 Task: Find connections with filter location Kaiyuan with filter topic #interiordesignwith filter profile language Potuguese with filter current company Pick Your Job!! with filter school Bannari Amman Institute of Technology with filter industry Embedded Software Products with filter service category Illustration with filter keywords title Biostatistician
Action: Mouse moved to (472, 66)
Screenshot: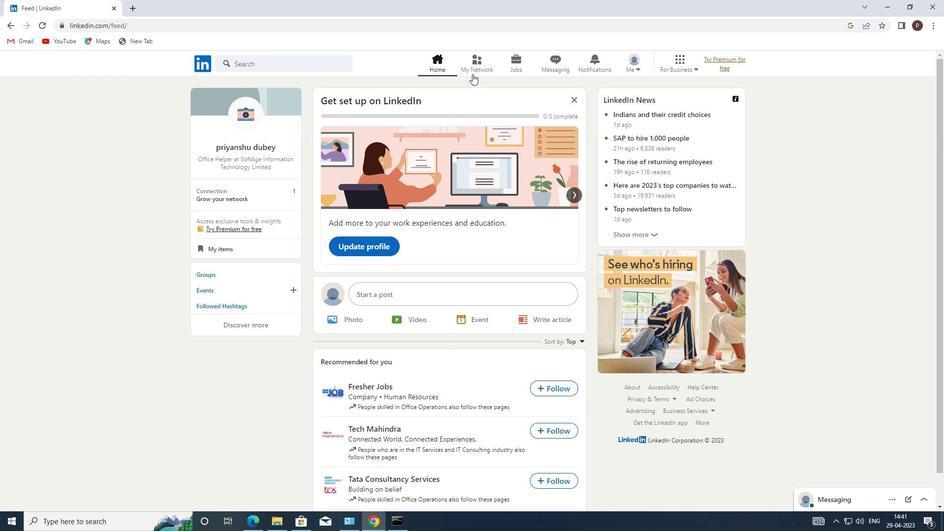 
Action: Mouse pressed left at (472, 66)
Screenshot: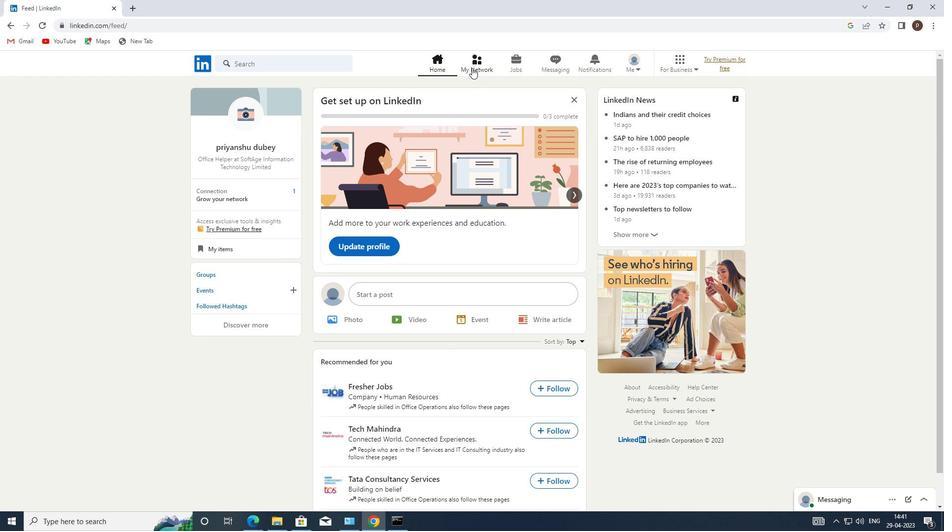 
Action: Mouse moved to (247, 113)
Screenshot: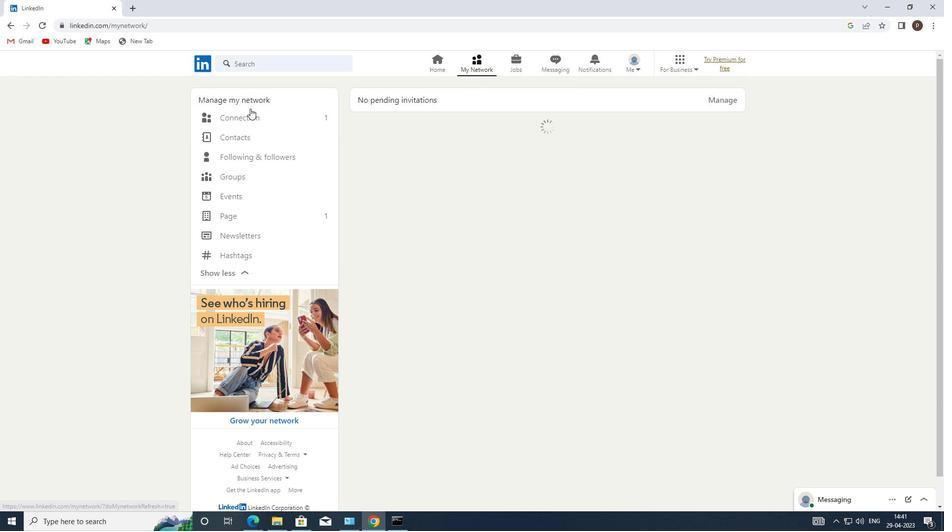 
Action: Mouse pressed left at (247, 113)
Screenshot: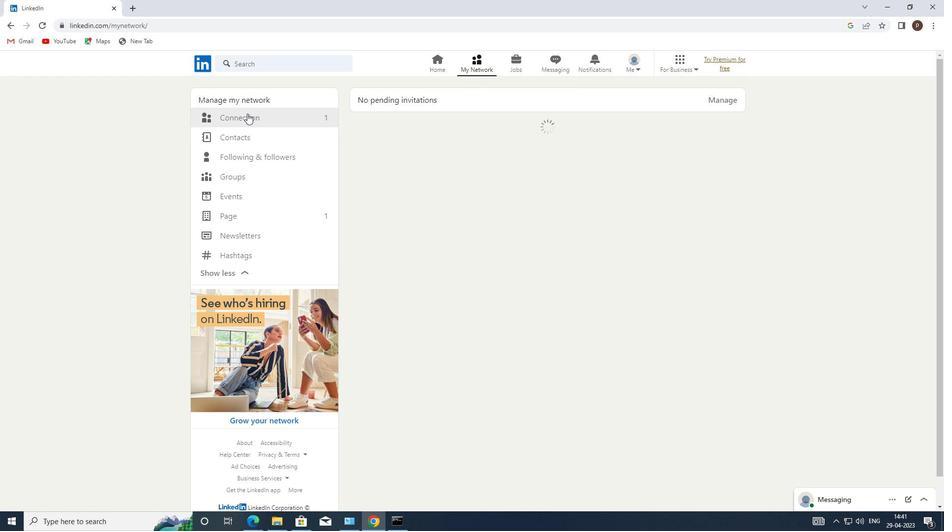 
Action: Mouse moved to (537, 118)
Screenshot: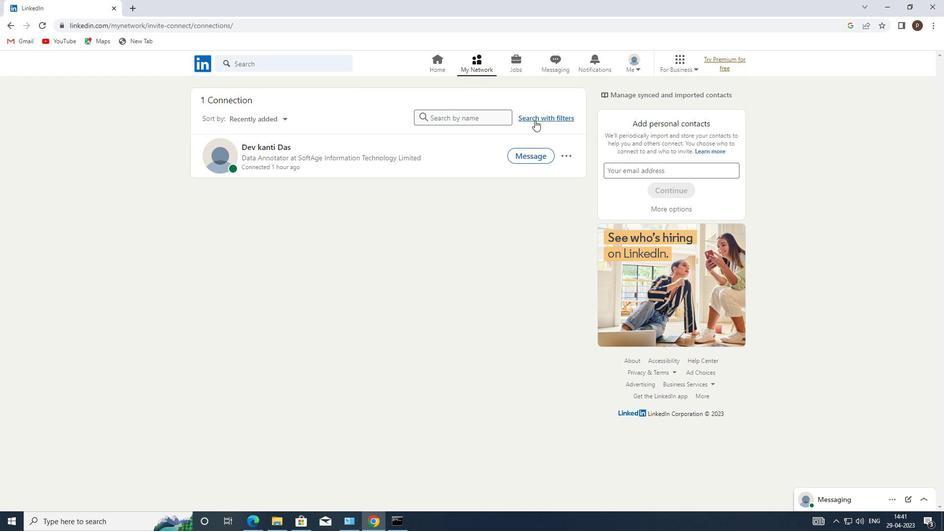 
Action: Mouse pressed left at (537, 118)
Screenshot: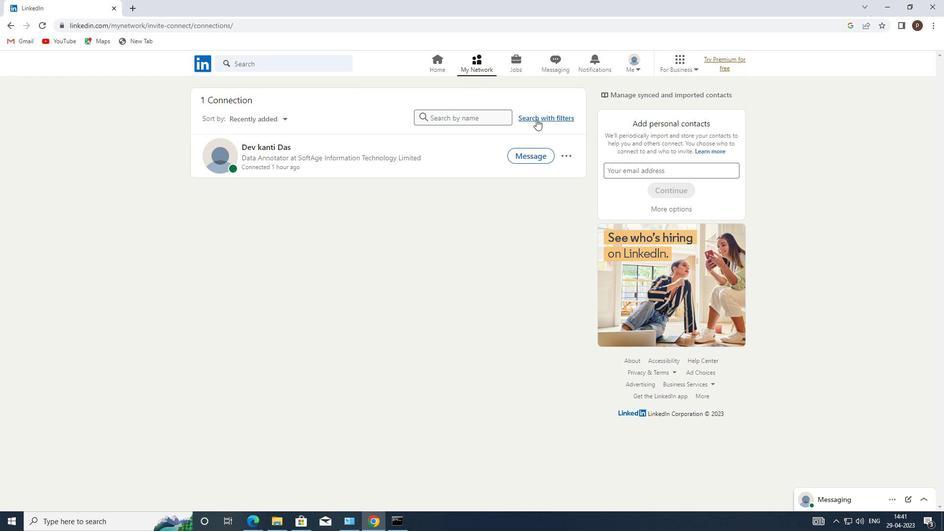 
Action: Mouse moved to (505, 92)
Screenshot: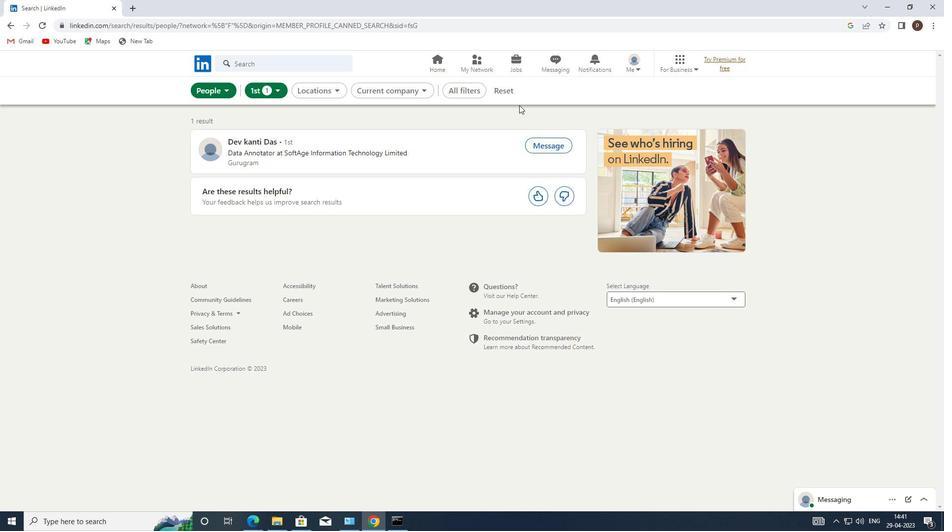 
Action: Mouse pressed left at (505, 92)
Screenshot: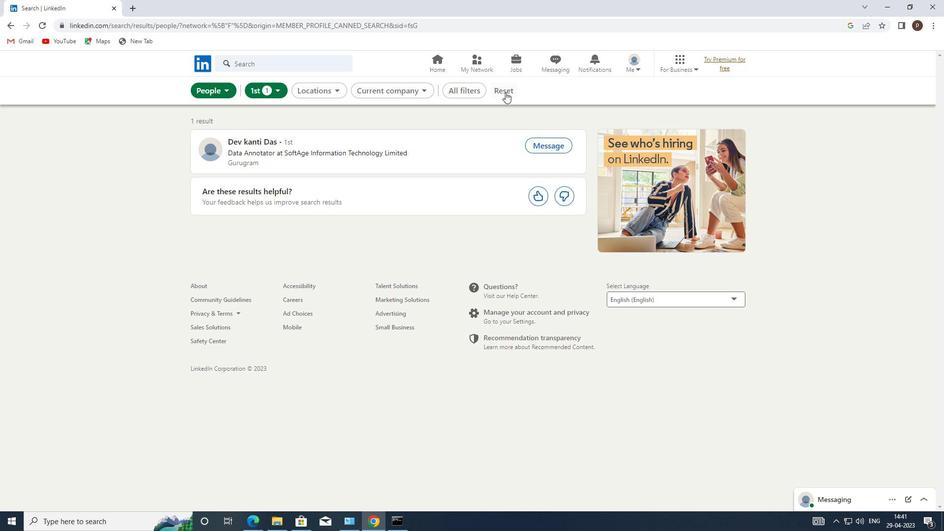 
Action: Mouse moved to (488, 90)
Screenshot: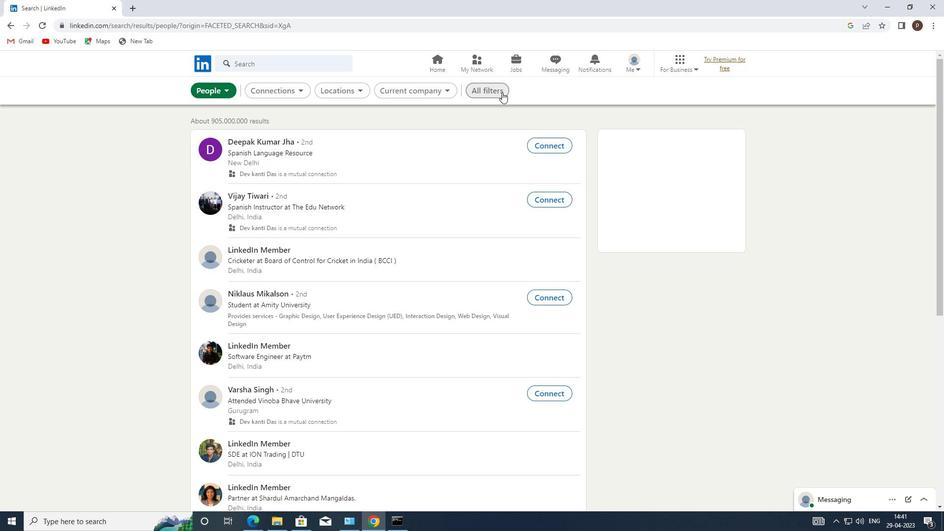 
Action: Mouse pressed left at (488, 90)
Screenshot: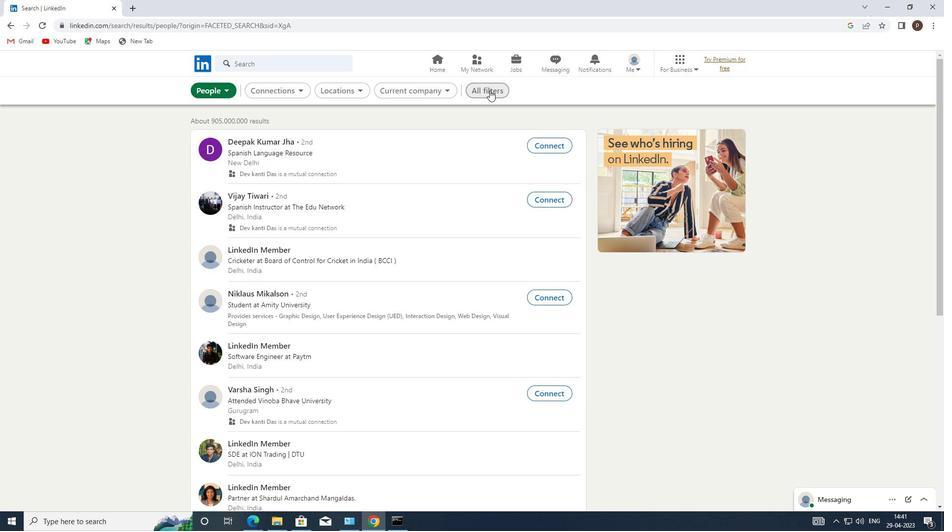 
Action: Mouse moved to (742, 303)
Screenshot: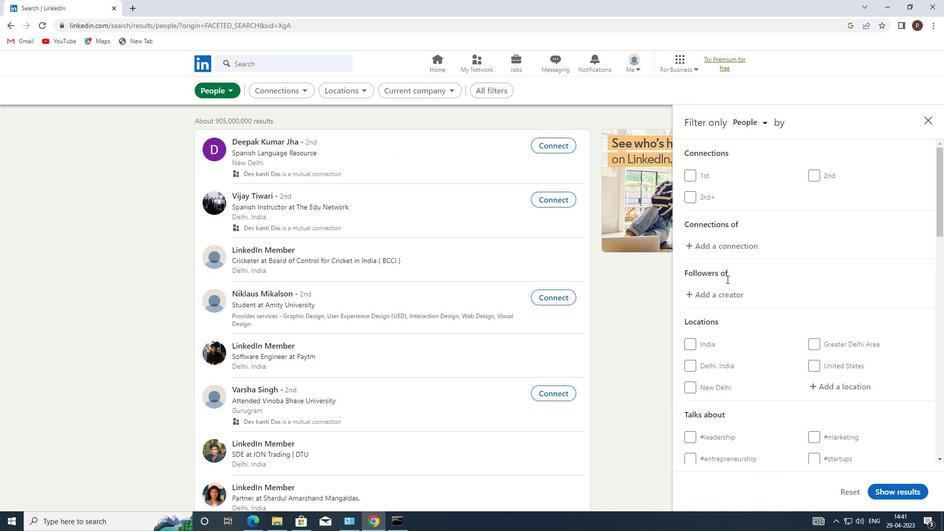 
Action: Mouse scrolled (742, 302) with delta (0, 0)
Screenshot: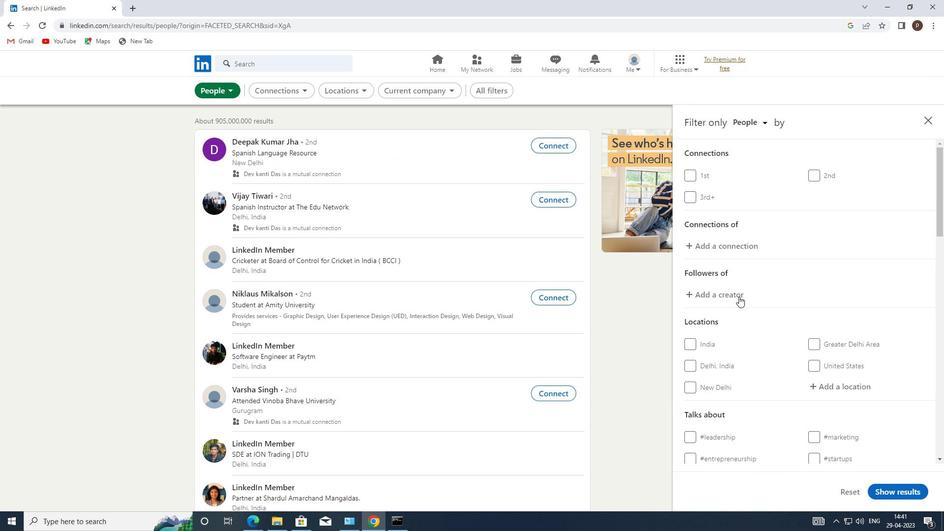 
Action: Mouse scrolled (742, 302) with delta (0, 0)
Screenshot: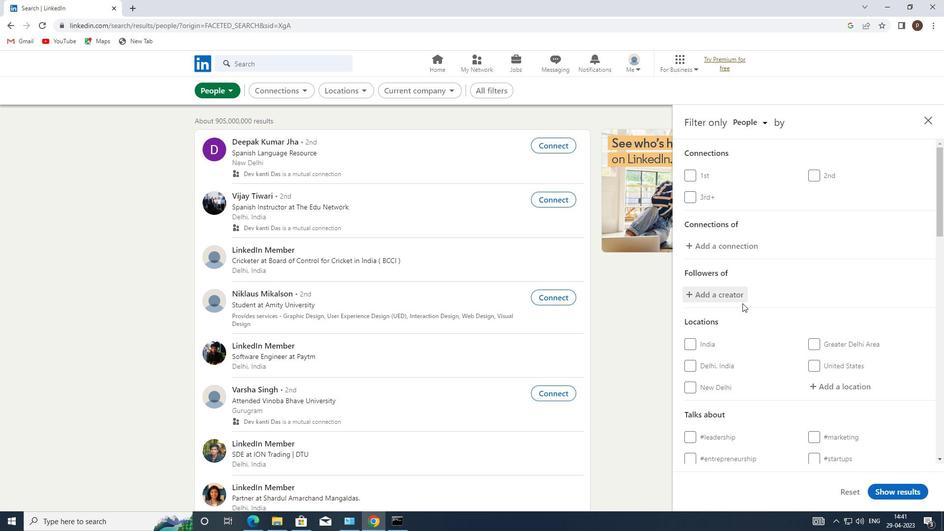 
Action: Mouse moved to (822, 286)
Screenshot: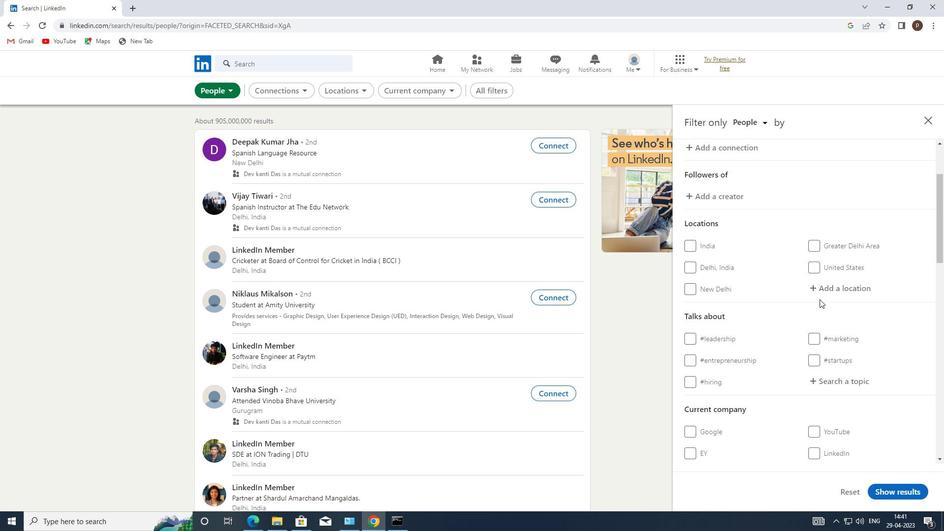 
Action: Mouse pressed left at (822, 286)
Screenshot: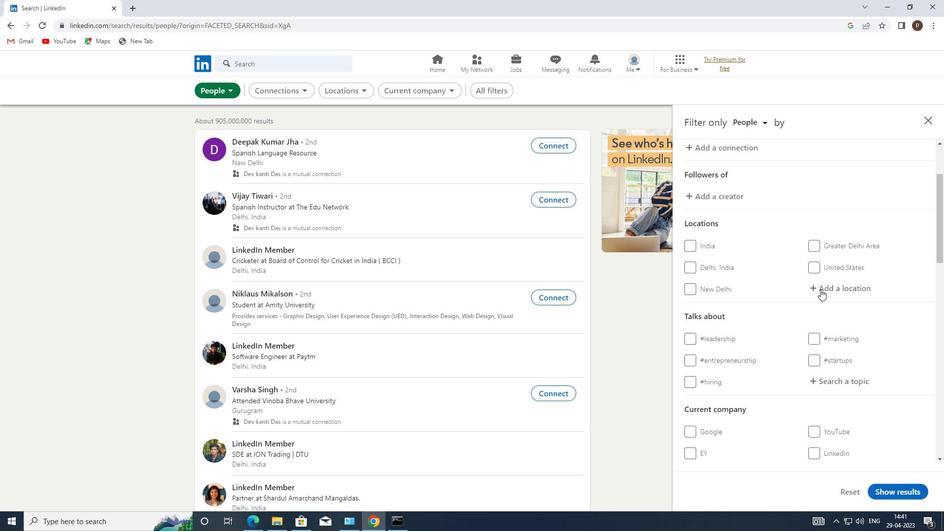 
Action: Key pressed k<Key.caps_lock>aiyuan
Screenshot: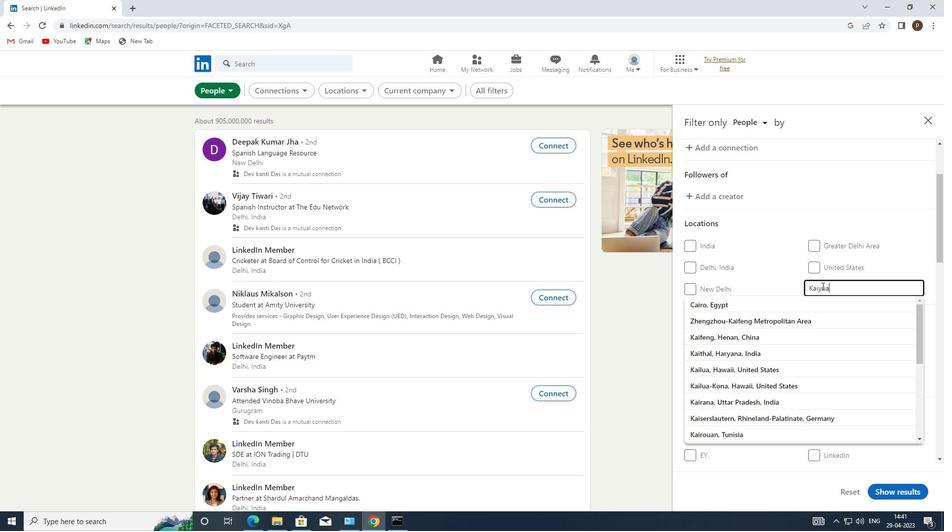 
Action: Mouse moved to (764, 317)
Screenshot: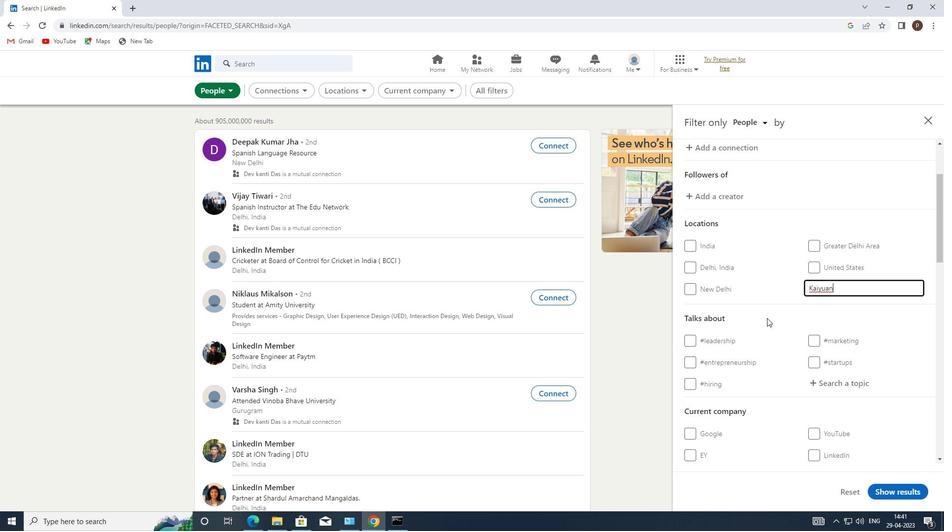 
Action: Mouse scrolled (764, 316) with delta (0, 0)
Screenshot: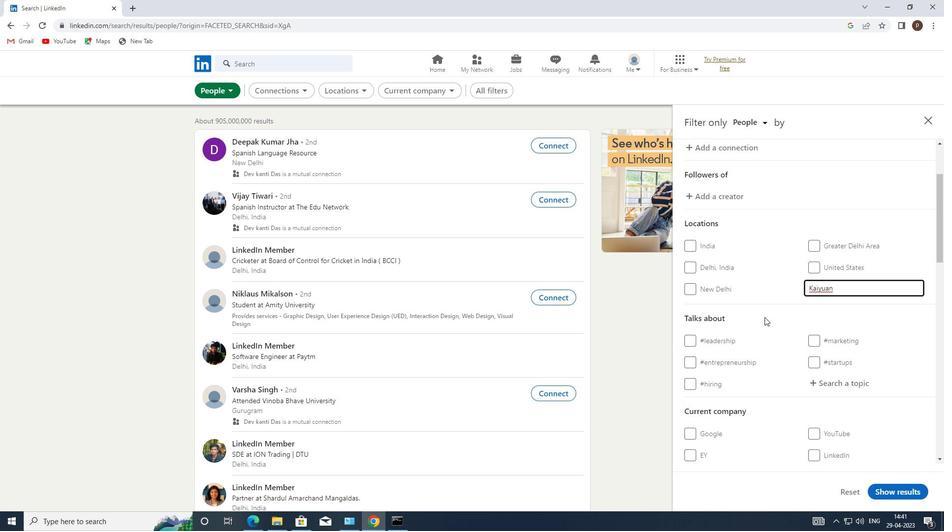 
Action: Mouse scrolled (764, 316) with delta (0, 0)
Screenshot: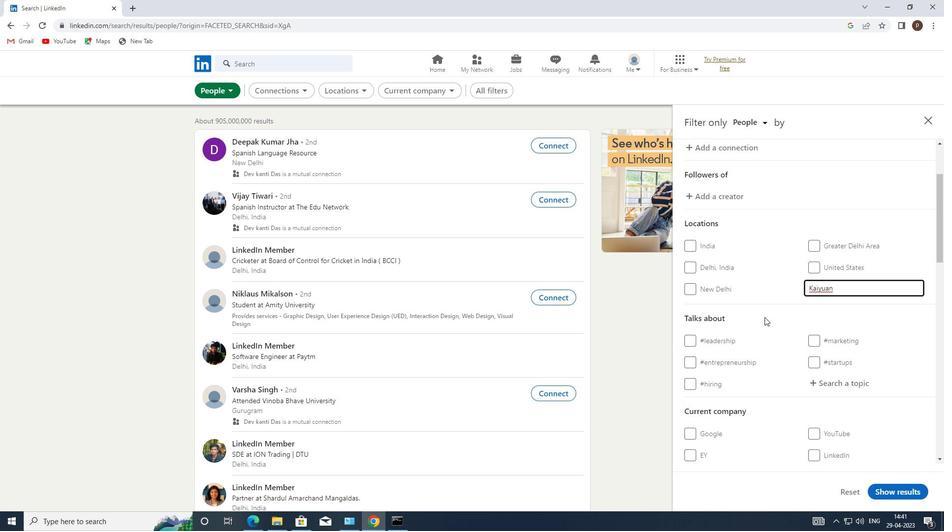 
Action: Mouse moved to (838, 286)
Screenshot: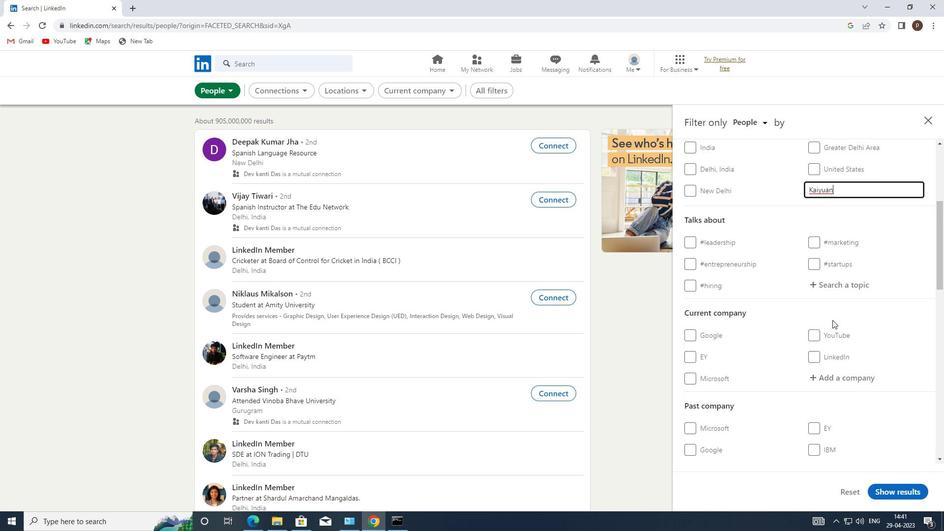 
Action: Mouse pressed left at (838, 286)
Screenshot: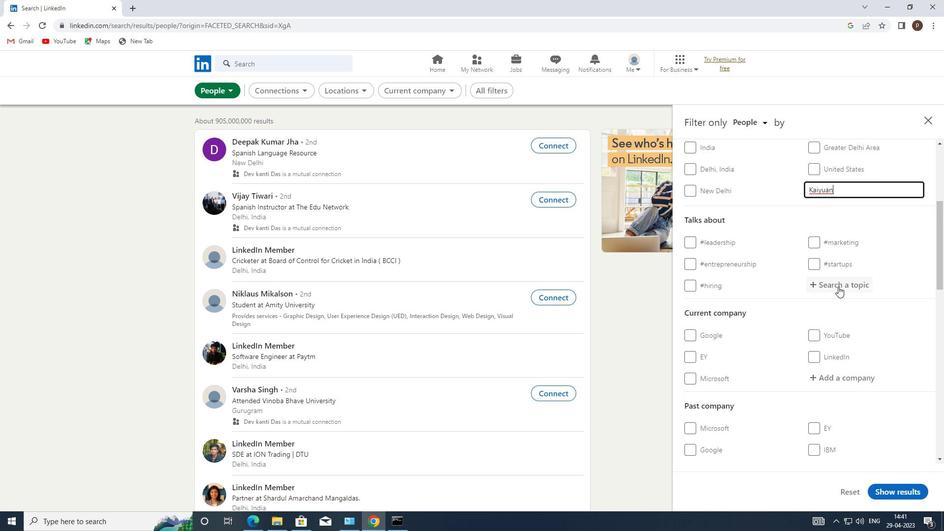 
Action: Key pressed <Key.shift>#INTERIORDESIGN
Screenshot: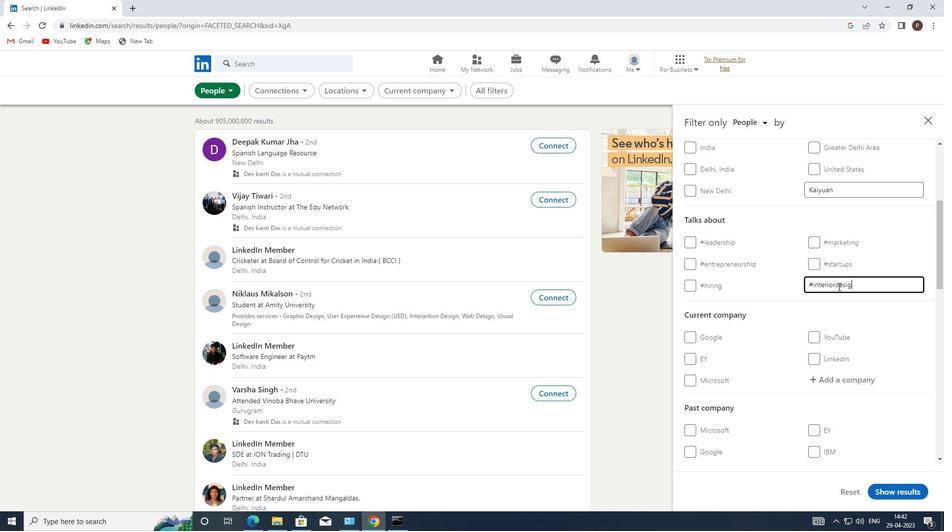 
Action: Mouse moved to (778, 337)
Screenshot: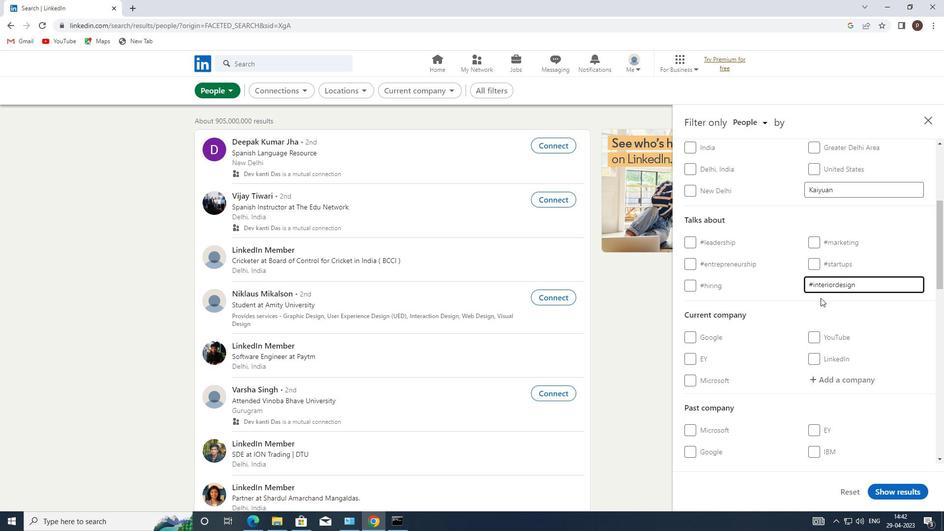 
Action: Mouse scrolled (778, 336) with delta (0, 0)
Screenshot: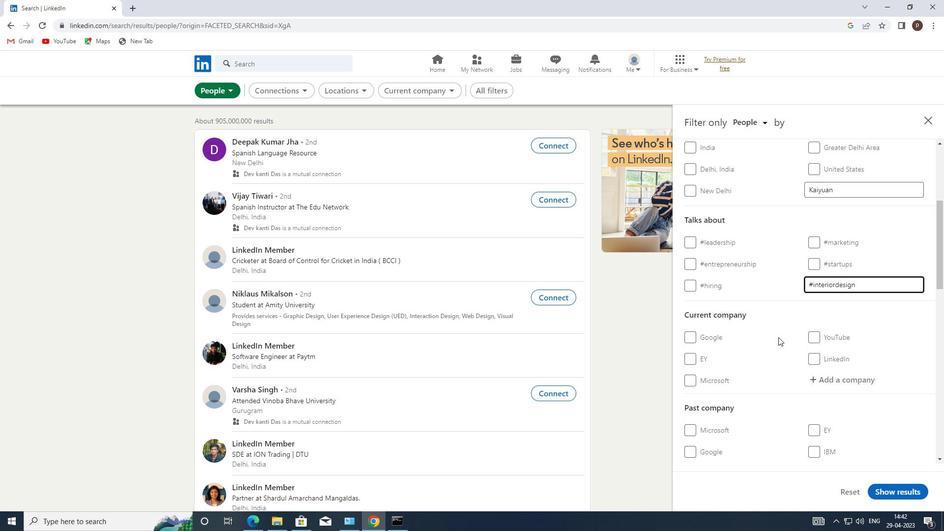 
Action: Mouse moved to (745, 343)
Screenshot: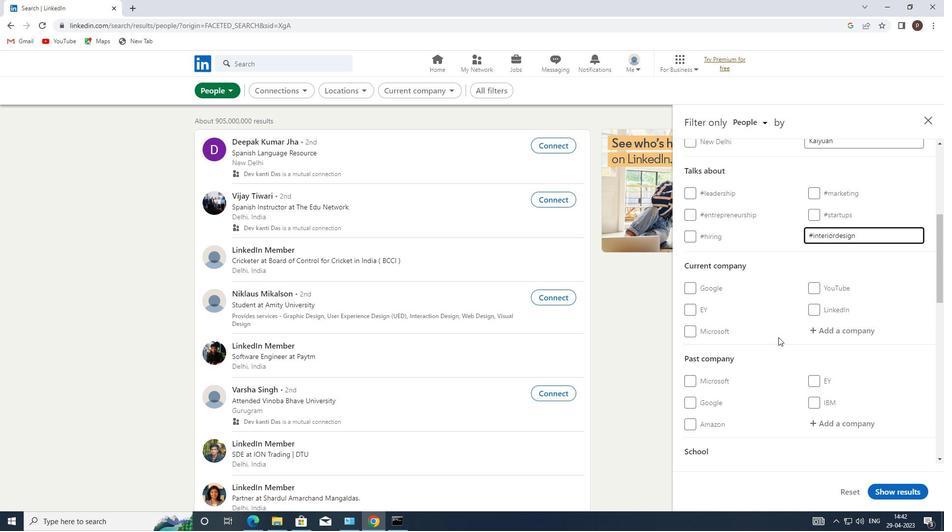 
Action: Mouse scrolled (745, 343) with delta (0, 0)
Screenshot: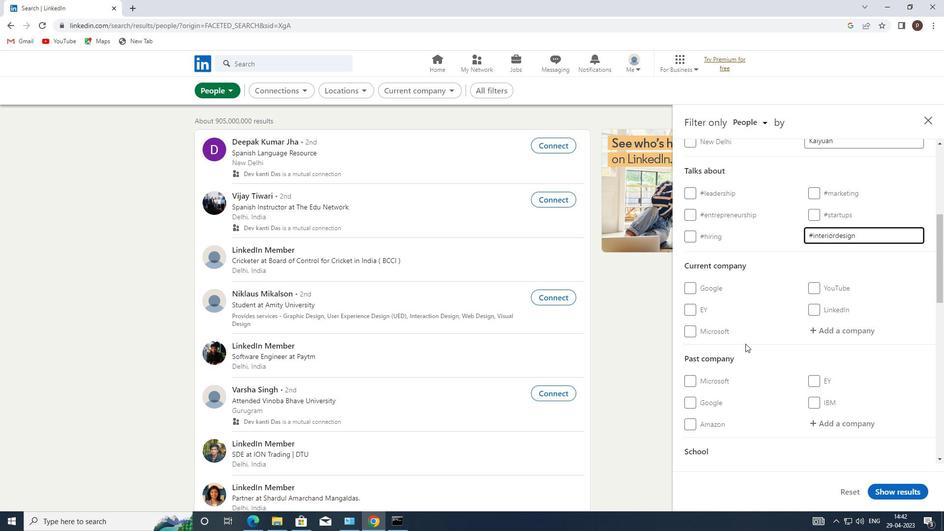 
Action: Mouse scrolled (745, 343) with delta (0, 0)
Screenshot: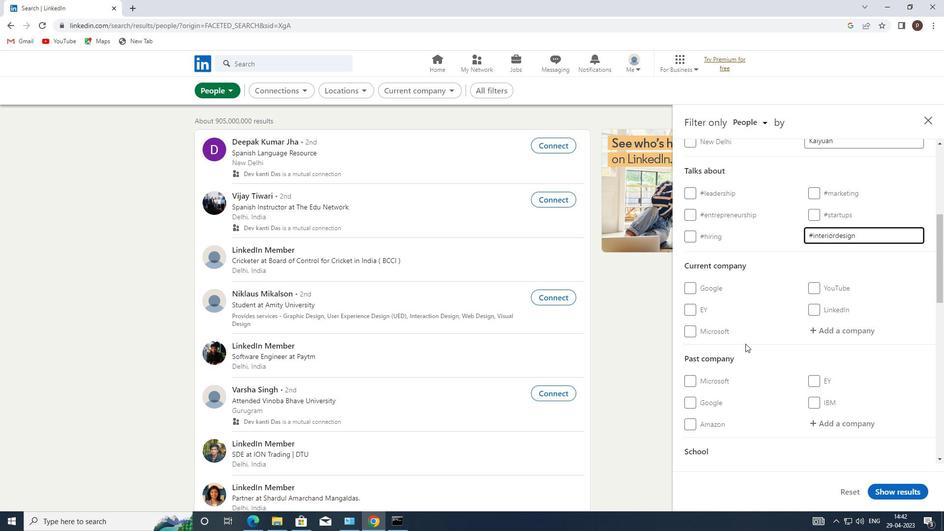 
Action: Mouse scrolled (745, 343) with delta (0, 0)
Screenshot: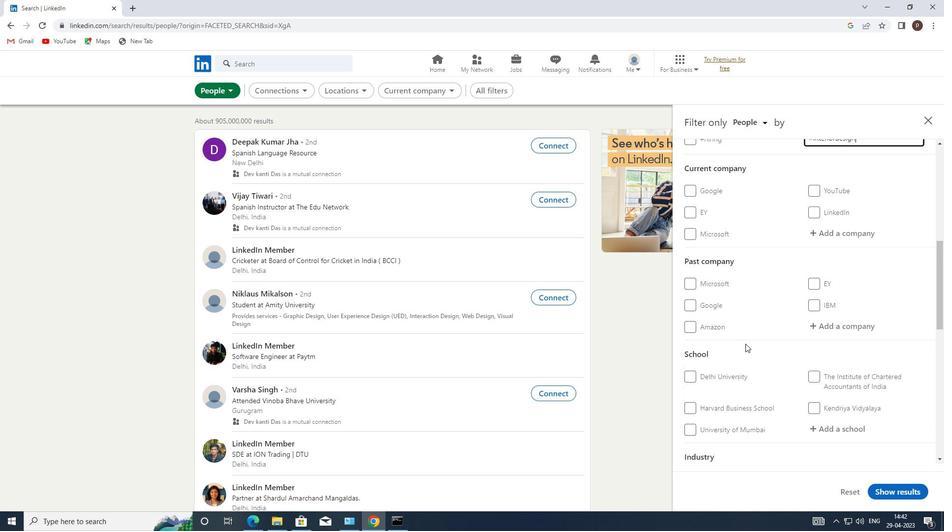 
Action: Mouse scrolled (745, 343) with delta (0, 0)
Screenshot: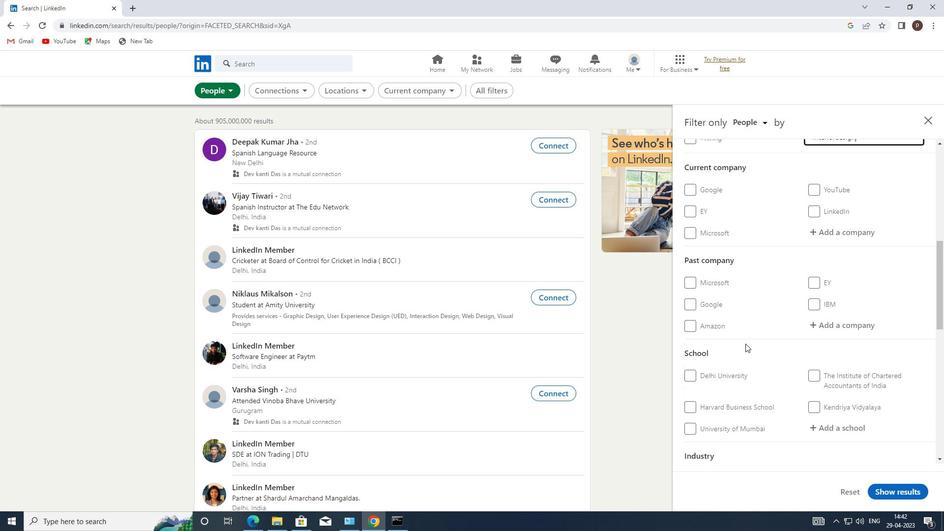 
Action: Mouse moved to (745, 344)
Screenshot: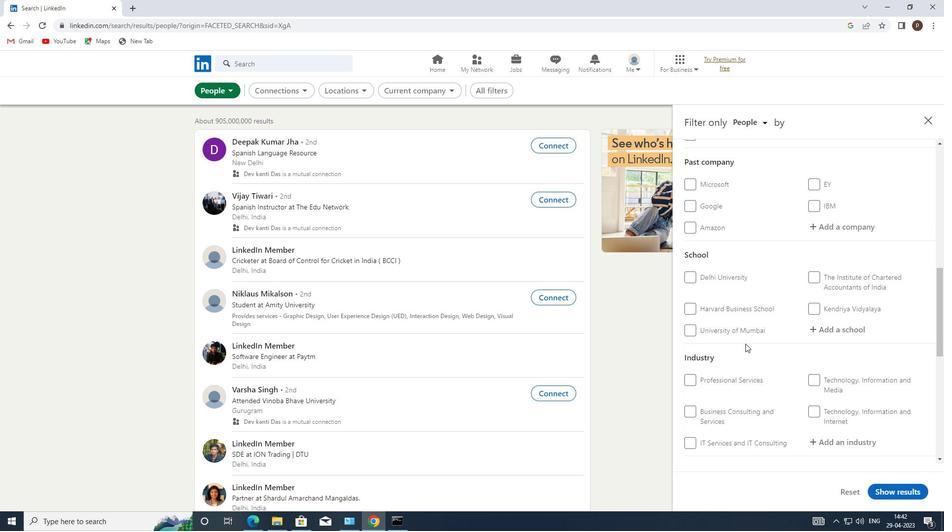 
Action: Mouse scrolled (745, 343) with delta (0, 0)
Screenshot: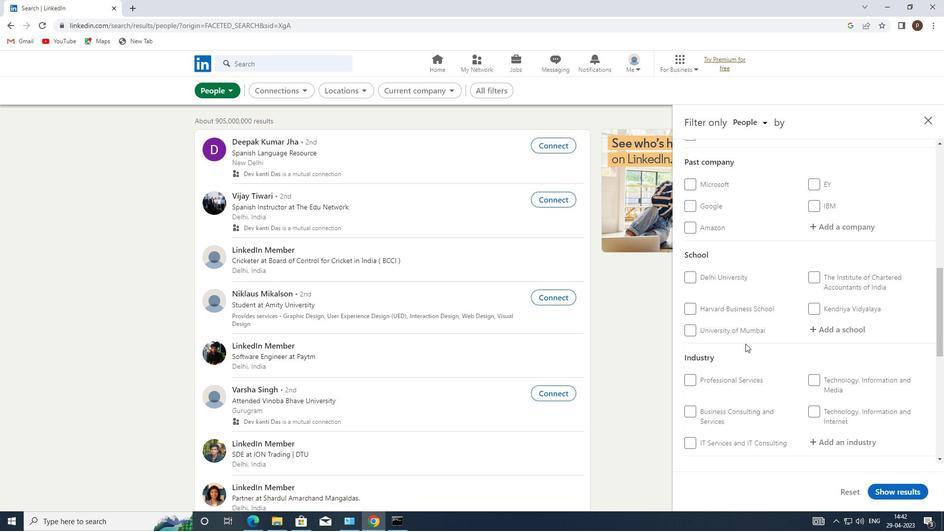 
Action: Mouse moved to (746, 344)
Screenshot: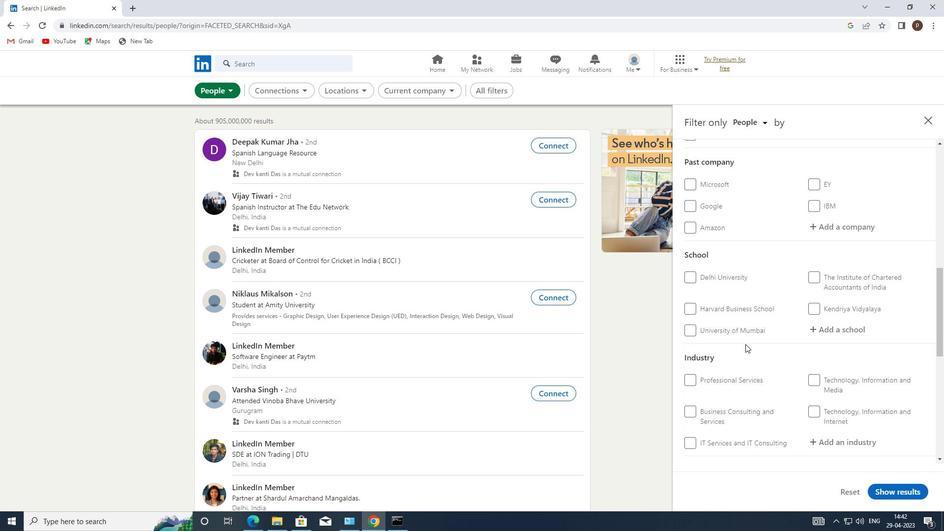 
Action: Mouse scrolled (746, 344) with delta (0, 0)
Screenshot: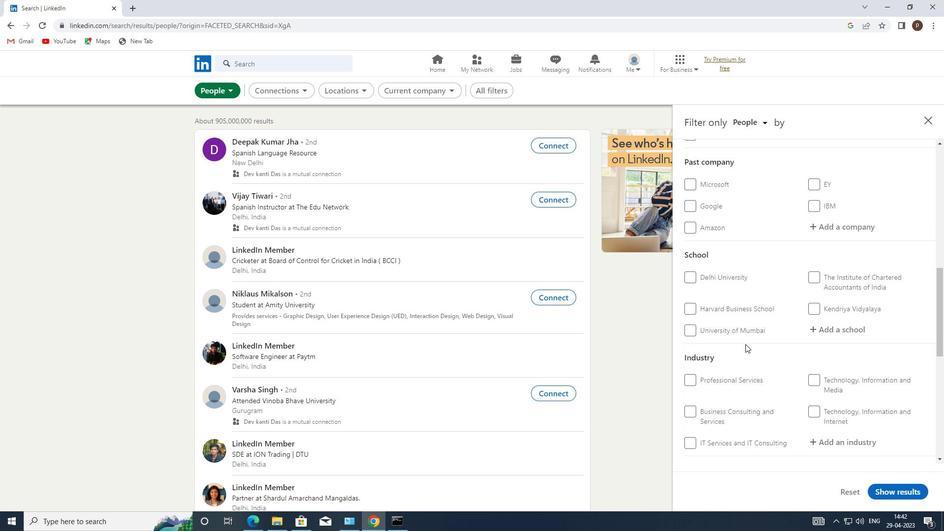 
Action: Mouse moved to (810, 409)
Screenshot: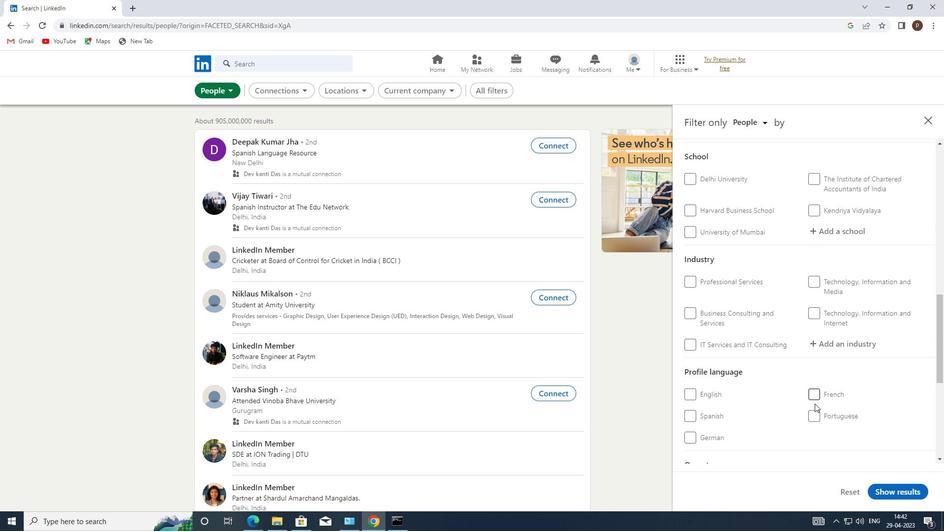 
Action: Mouse pressed left at (810, 409)
Screenshot: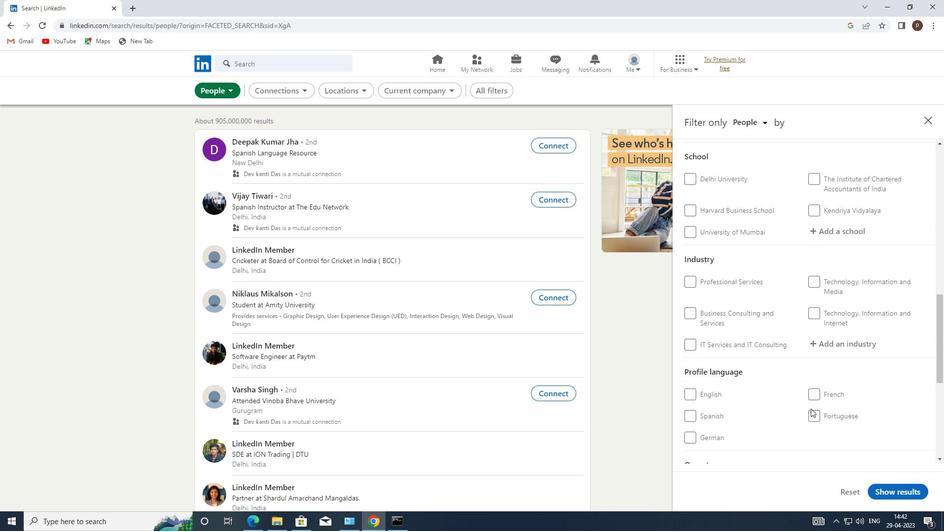 
Action: Mouse moved to (811, 411)
Screenshot: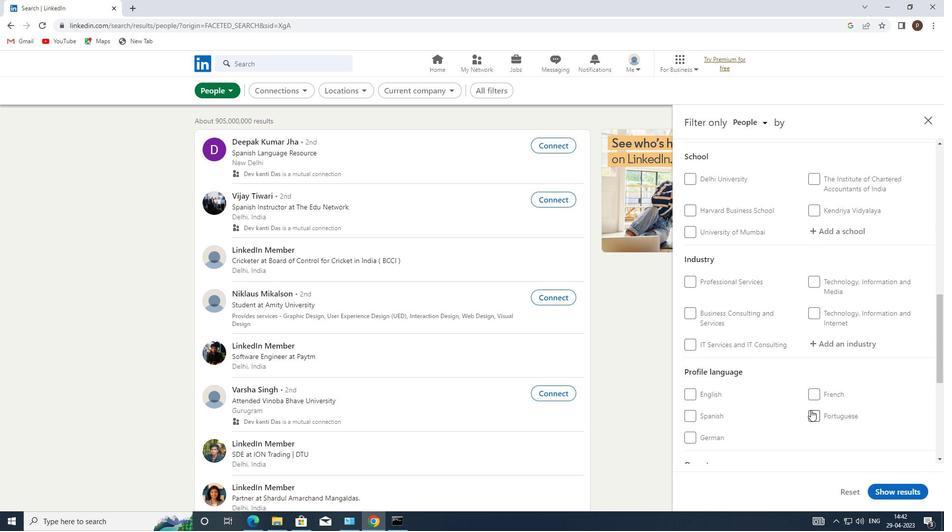 
Action: Mouse pressed left at (811, 411)
Screenshot: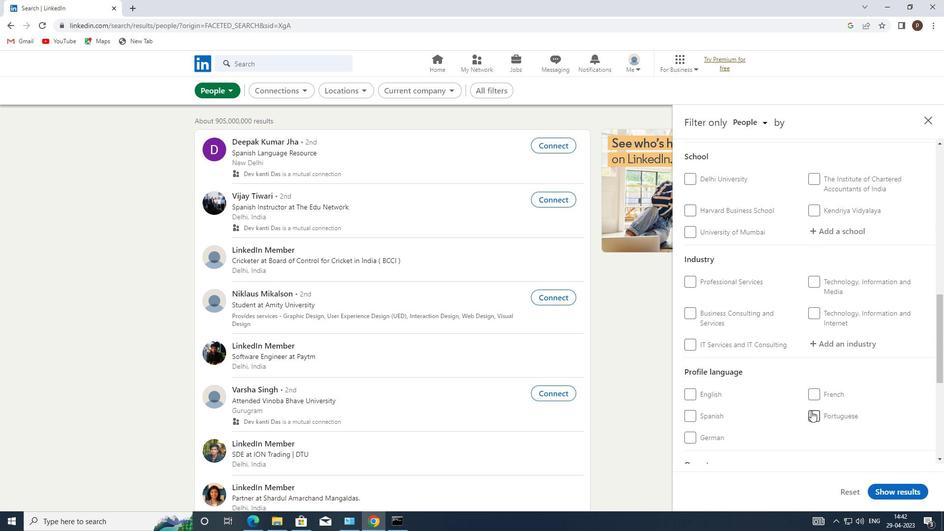 
Action: Mouse moved to (791, 351)
Screenshot: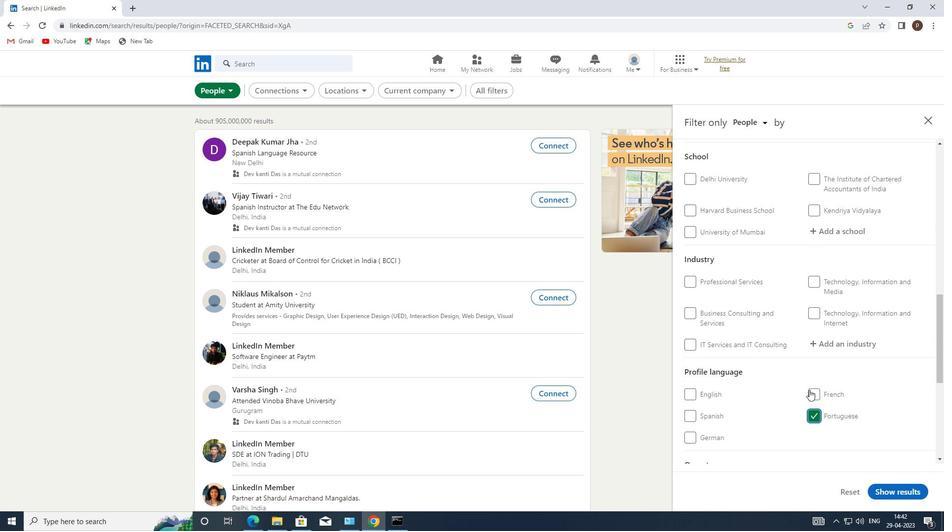
Action: Mouse scrolled (791, 352) with delta (0, 0)
Screenshot: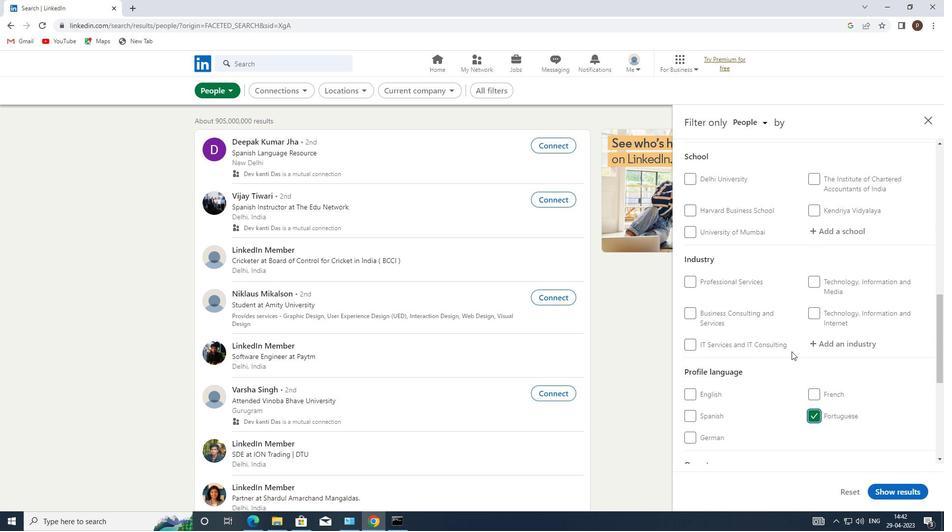 
Action: Mouse scrolled (791, 352) with delta (0, 0)
Screenshot: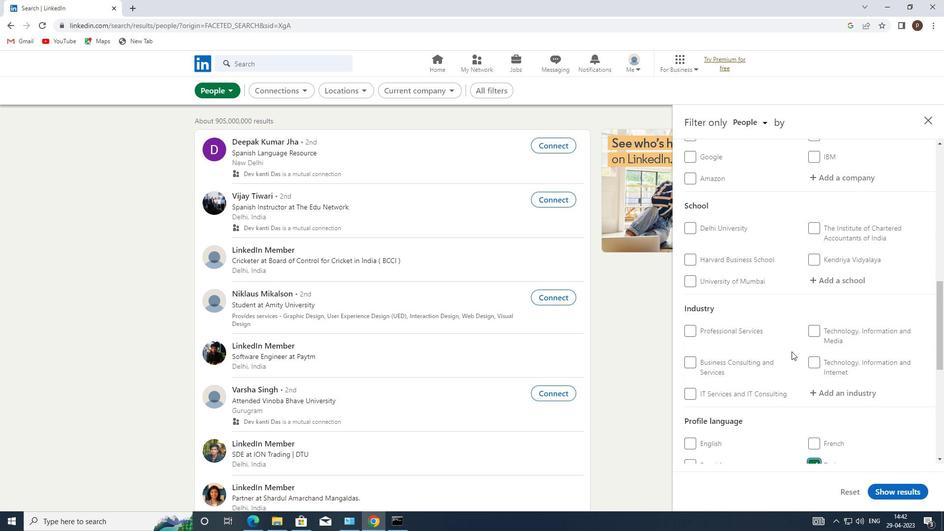 
Action: Mouse scrolled (791, 352) with delta (0, 0)
Screenshot: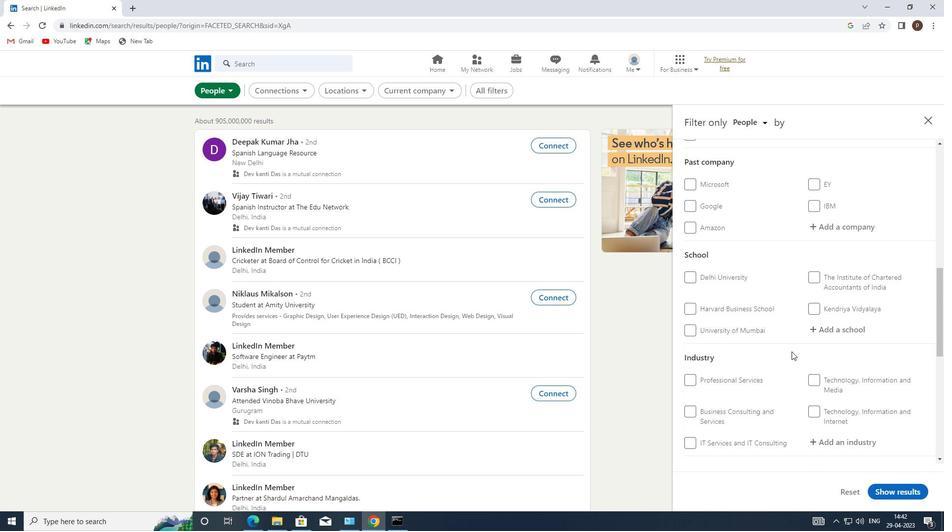 
Action: Mouse moved to (791, 352)
Screenshot: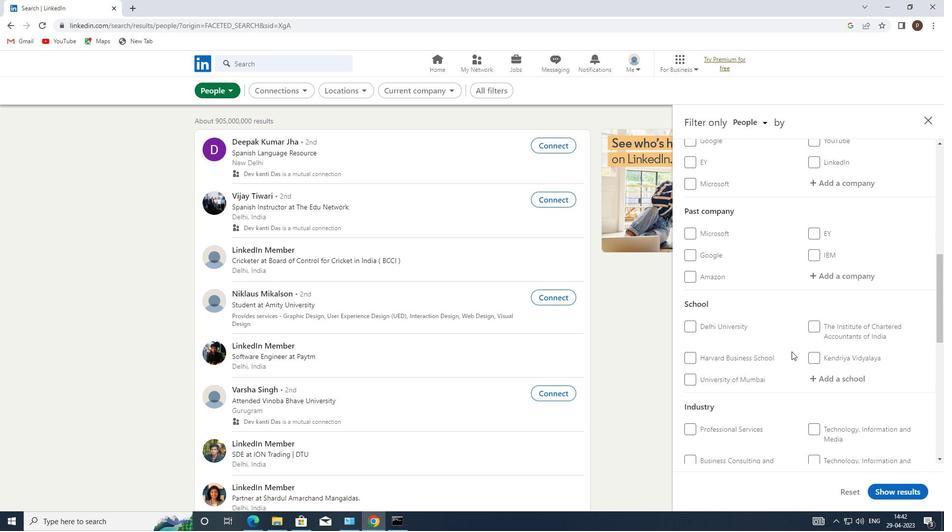 
Action: Mouse scrolled (791, 352) with delta (0, 0)
Screenshot: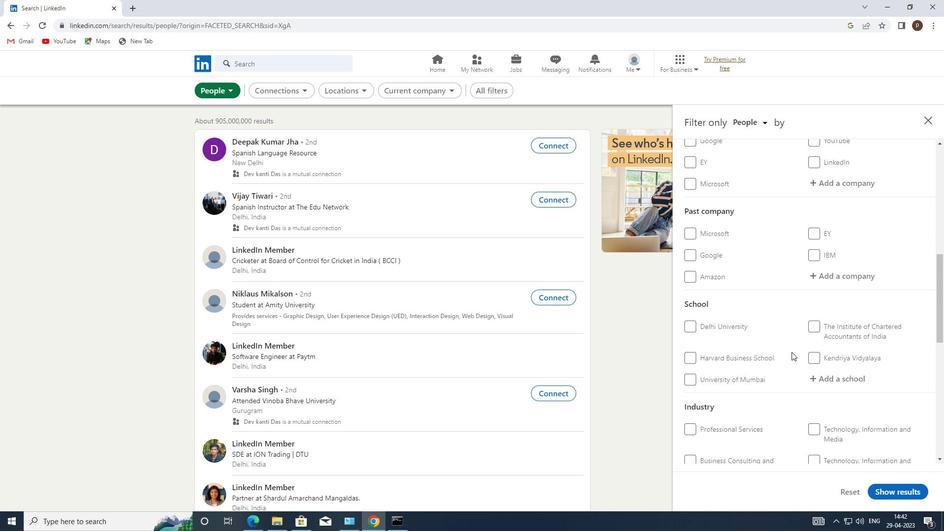 
Action: Mouse scrolled (791, 352) with delta (0, 0)
Screenshot: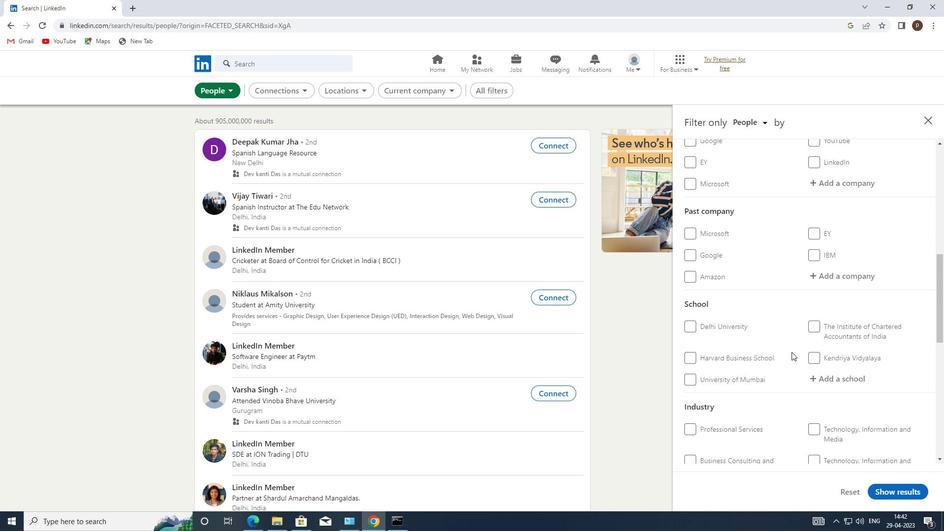 
Action: Mouse moved to (830, 283)
Screenshot: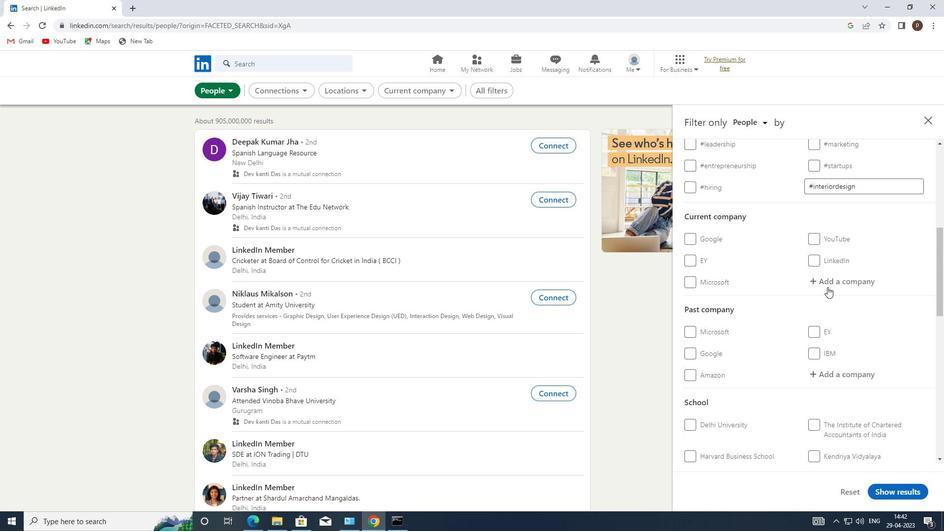 
Action: Mouse pressed left at (830, 283)
Screenshot: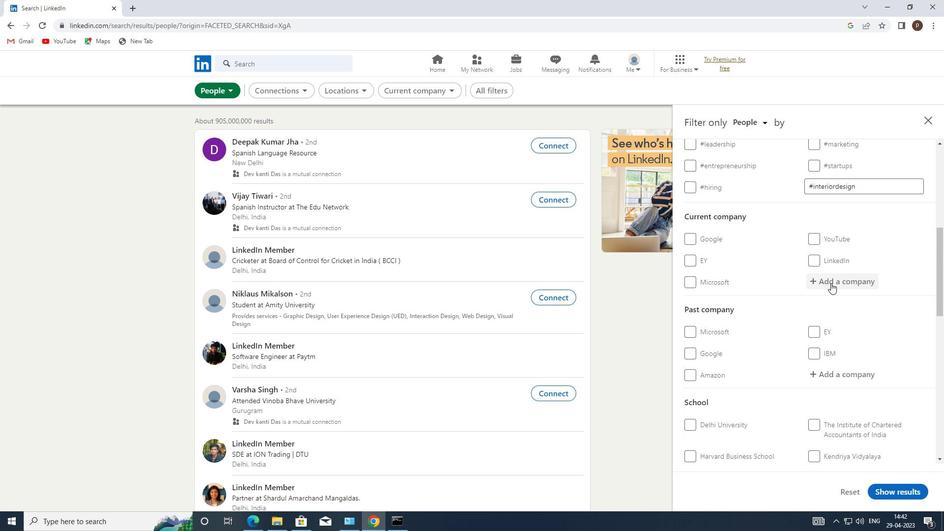 
Action: Key pressed <Key.caps_lock>P<Key.caps_lock>ICK<Key.space><Key.caps_lock>Y<Key.caps_lock>OUR<Key.space>
Screenshot: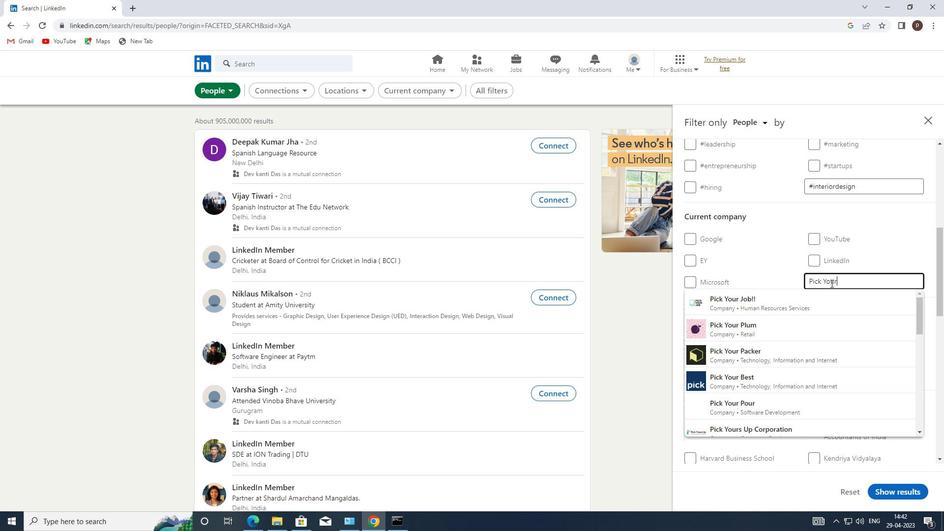 
Action: Mouse moved to (735, 299)
Screenshot: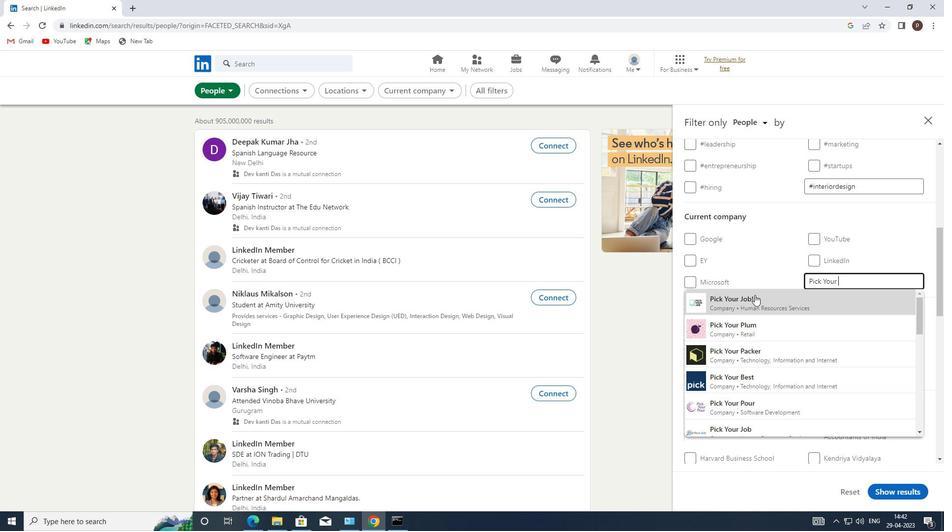 
Action: Mouse pressed left at (735, 299)
Screenshot: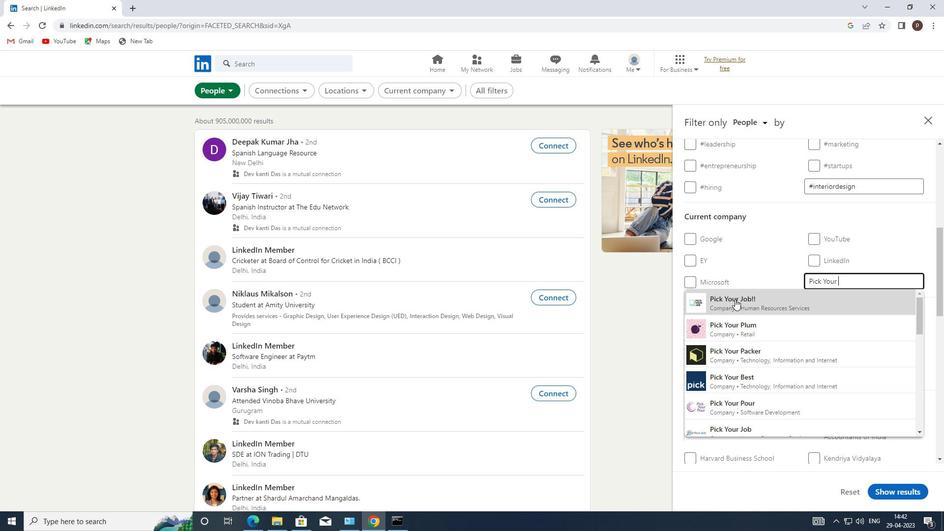 
Action: Mouse moved to (749, 299)
Screenshot: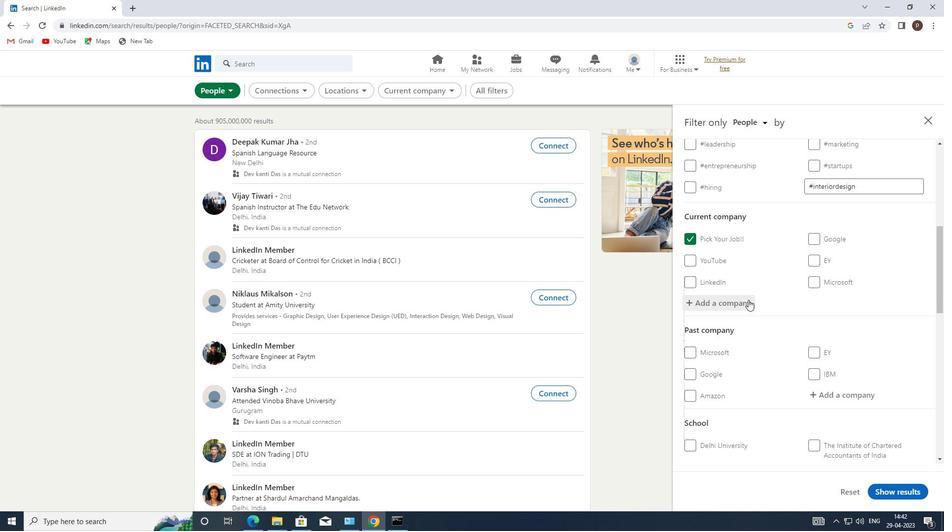 
Action: Mouse scrolled (749, 298) with delta (0, 0)
Screenshot: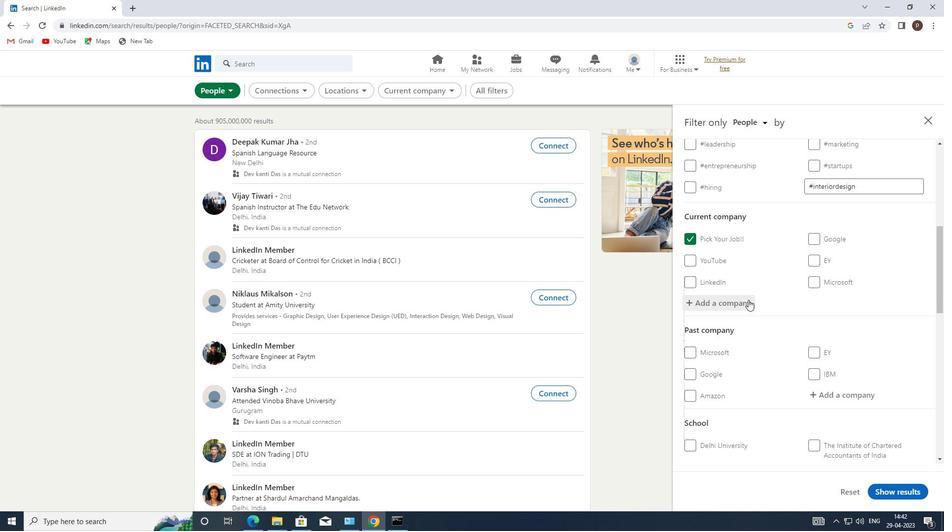 
Action: Mouse moved to (749, 299)
Screenshot: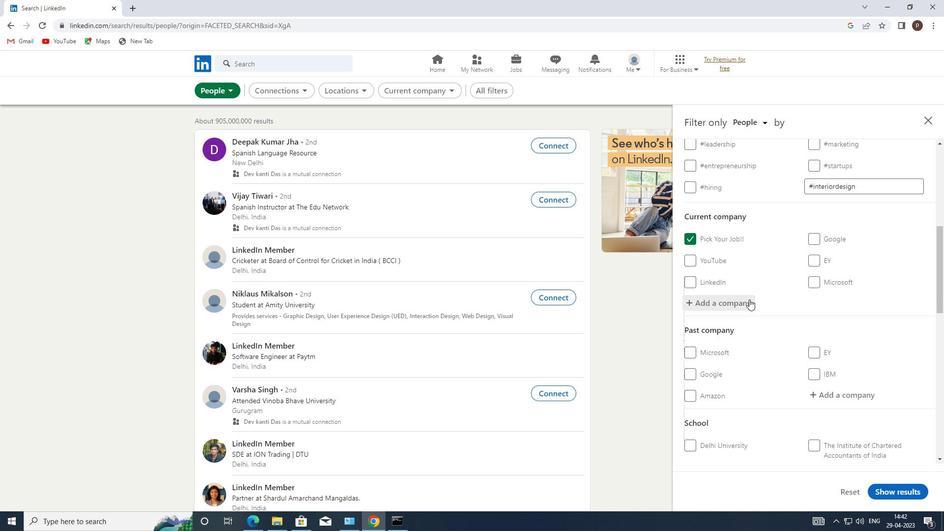 
Action: Mouse scrolled (749, 298) with delta (0, 0)
Screenshot: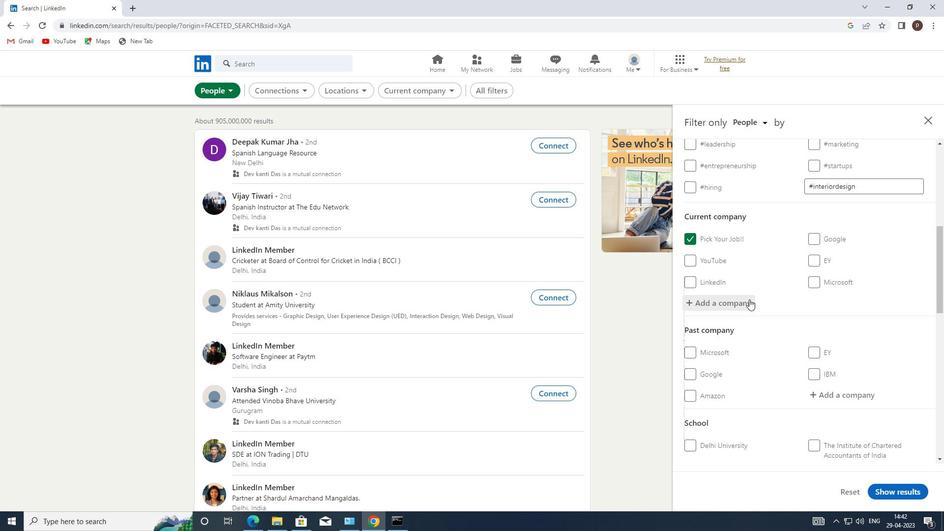 
Action: Mouse moved to (750, 299)
Screenshot: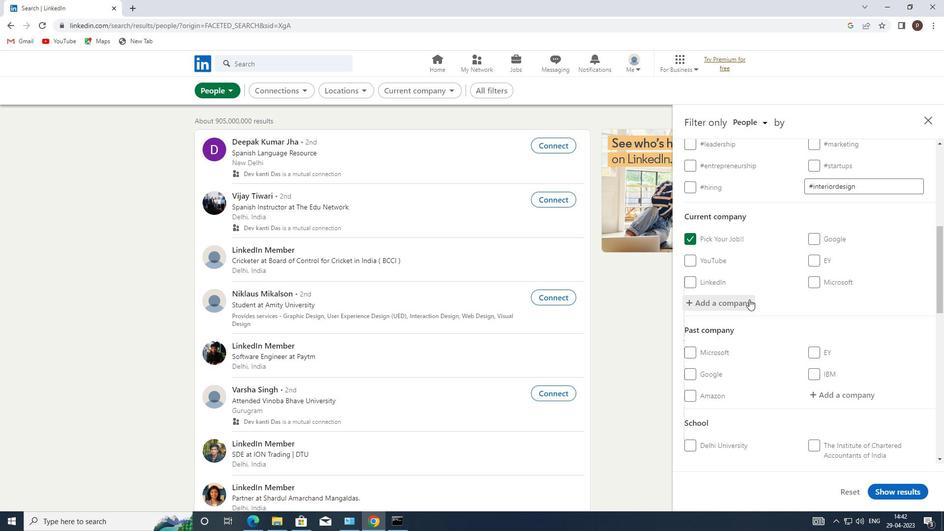 
Action: Mouse scrolled (750, 298) with delta (0, 0)
Screenshot: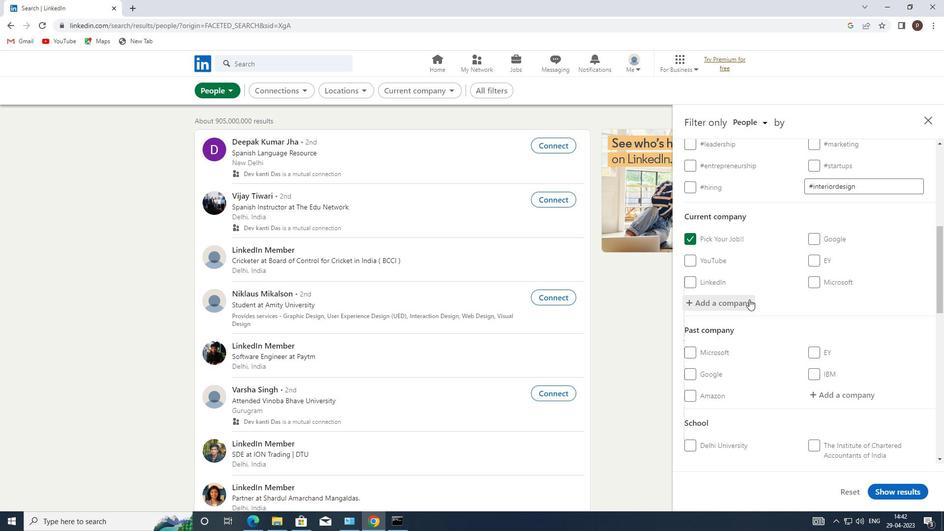 
Action: Mouse moved to (817, 344)
Screenshot: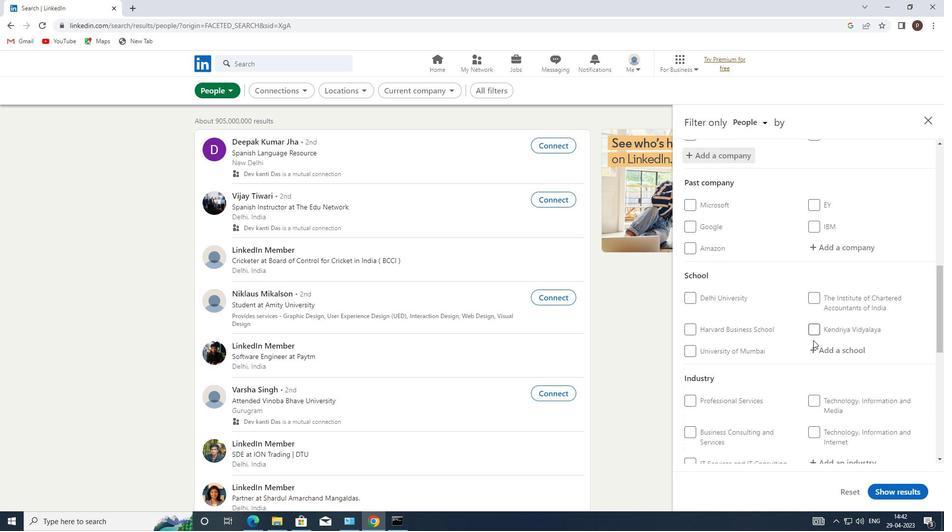 
Action: Mouse pressed left at (817, 344)
Screenshot: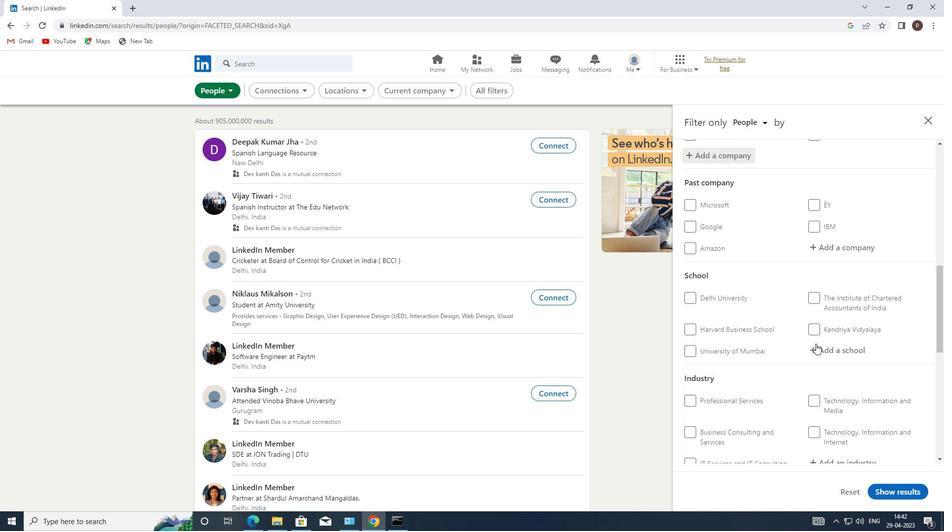 
Action: Mouse pressed left at (817, 344)
Screenshot: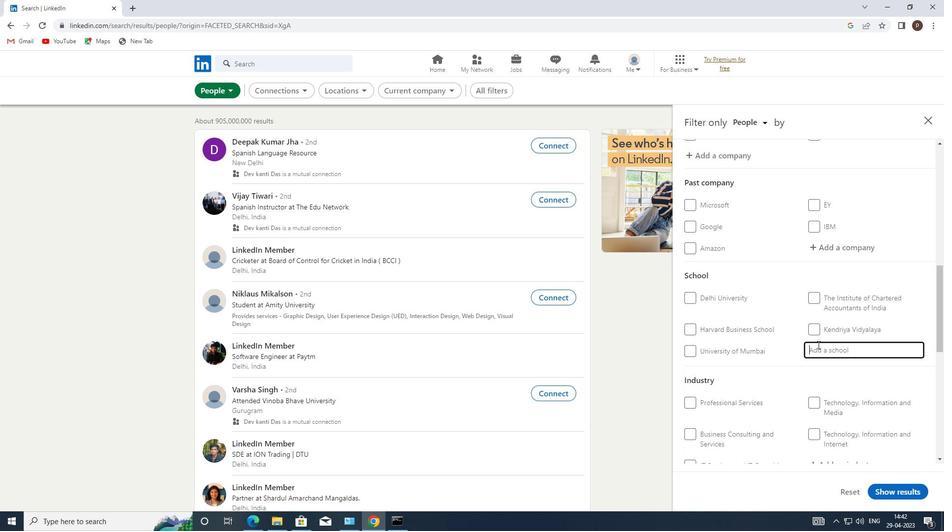 
Action: Key pressed <Key.caps_lock>B<Key.caps_lock>ANNARI<Key.space><Key.caps_lock>A<Key.caps_lock>MMAN
Screenshot: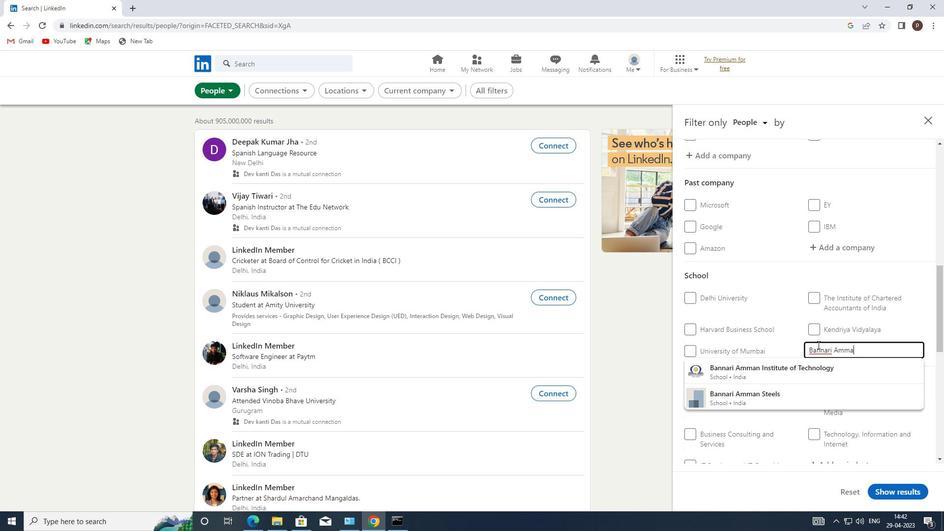 
Action: Mouse moved to (789, 367)
Screenshot: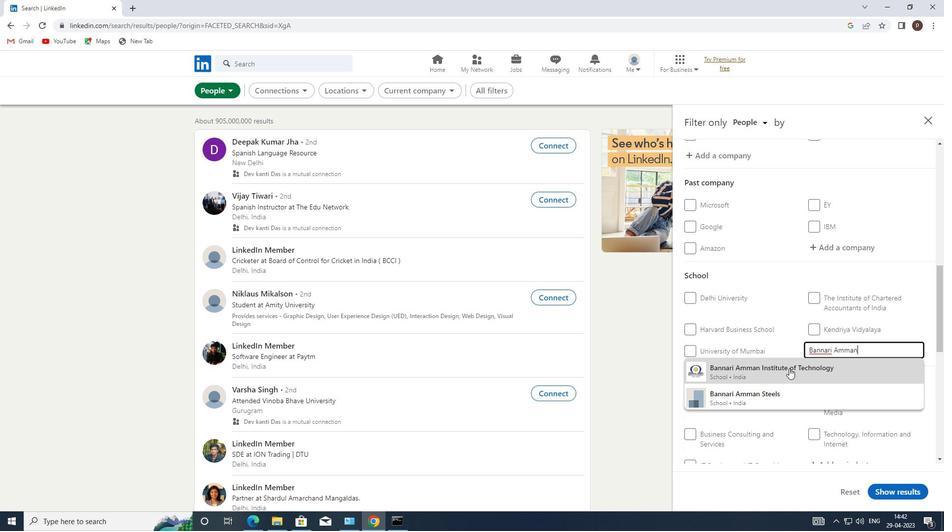 
Action: Mouse pressed left at (789, 367)
Screenshot: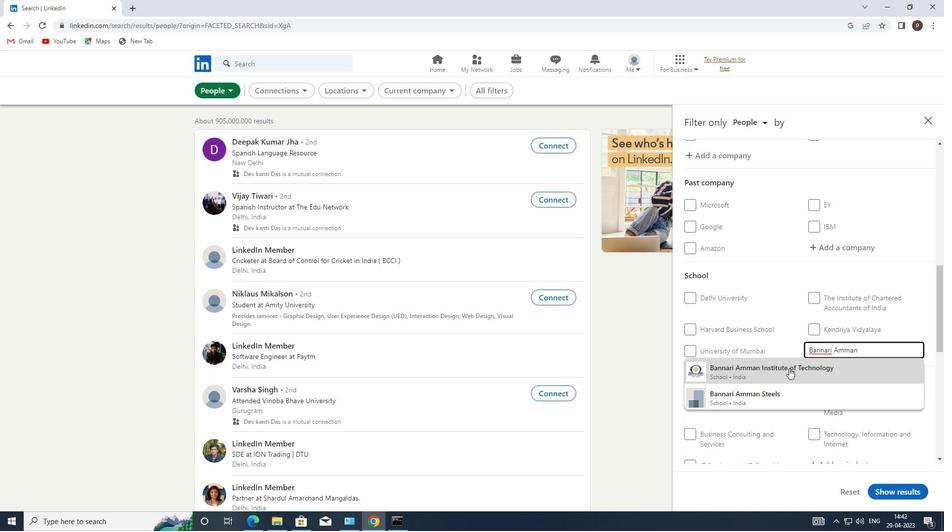 
Action: Mouse moved to (788, 366)
Screenshot: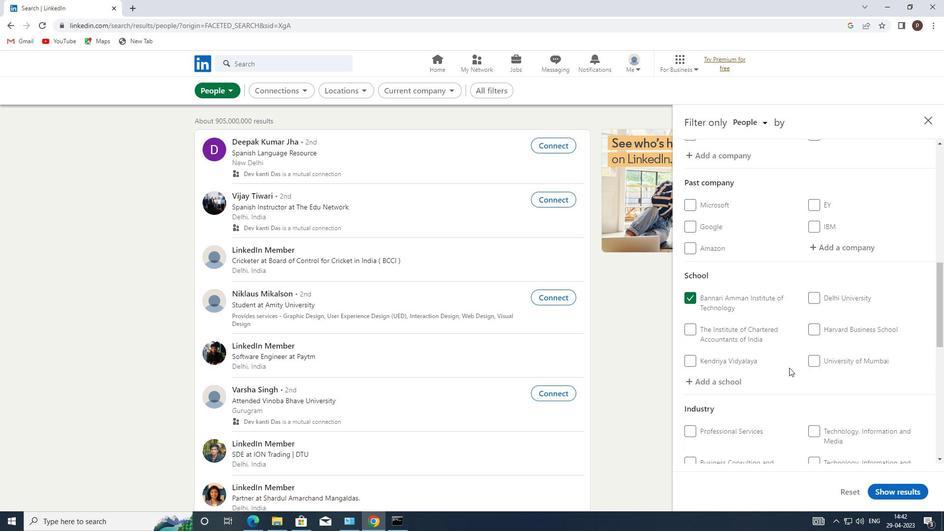 
Action: Mouse scrolled (788, 365) with delta (0, 0)
Screenshot: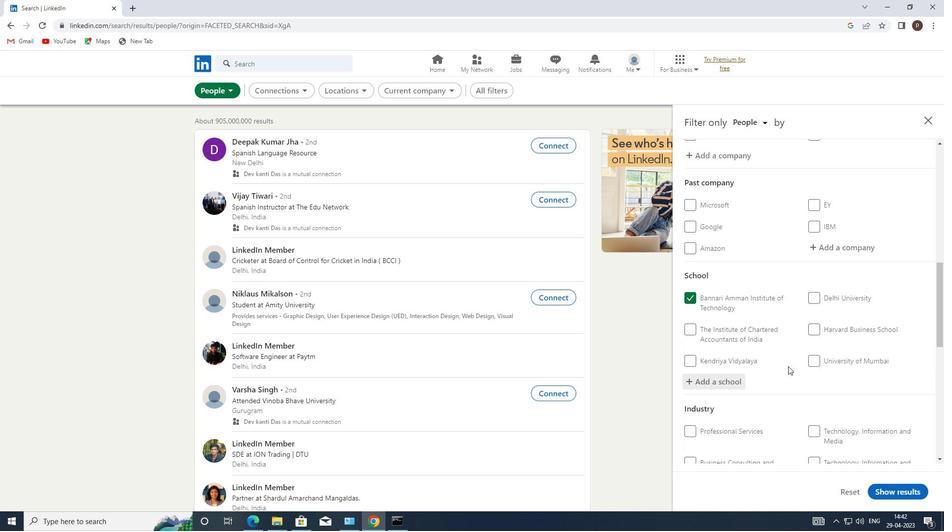 
Action: Mouse scrolled (788, 365) with delta (0, 0)
Screenshot: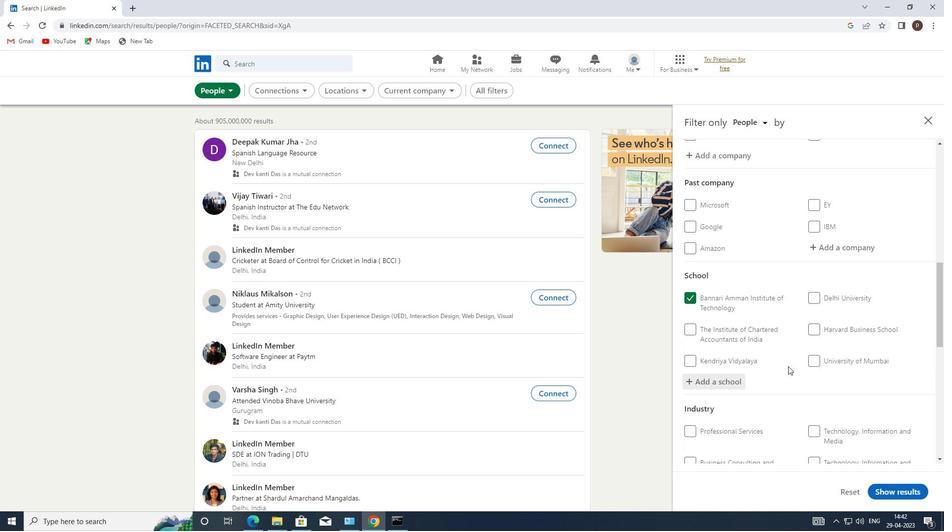 
Action: Mouse moved to (830, 392)
Screenshot: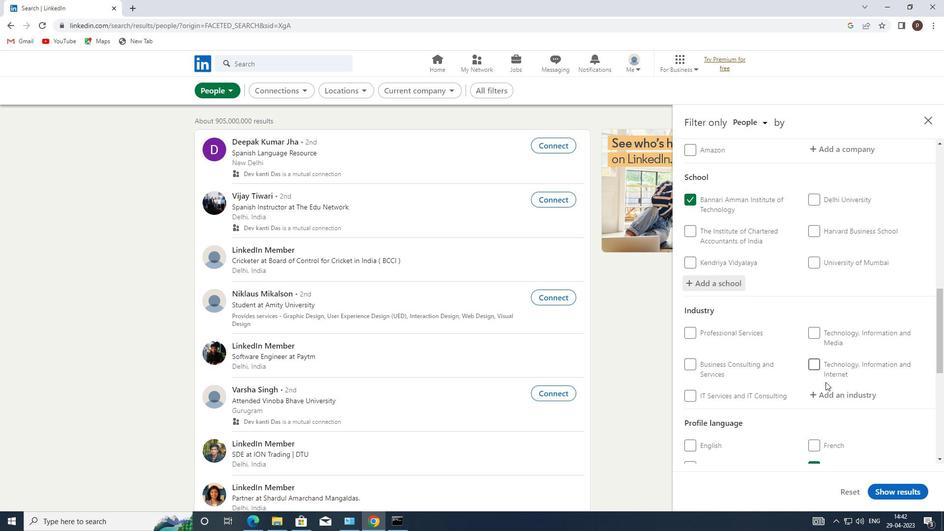 
Action: Mouse pressed left at (830, 392)
Screenshot: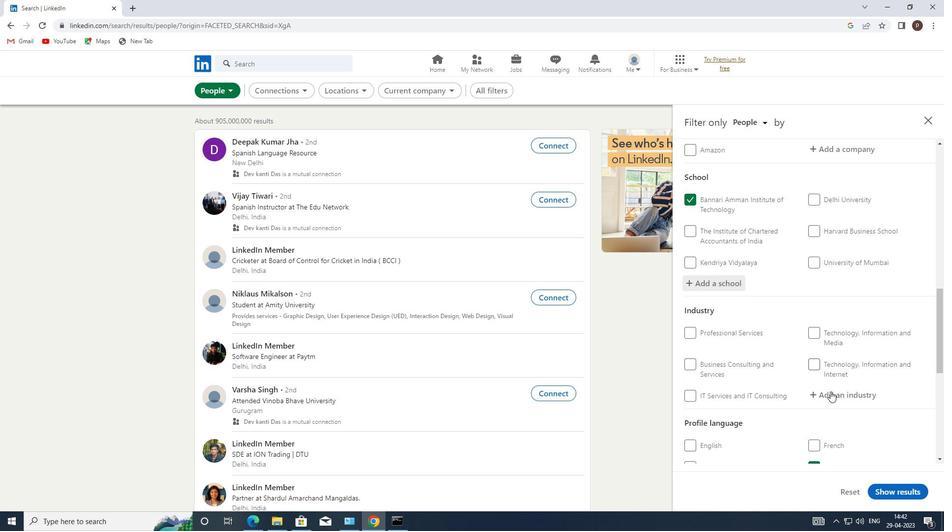
Action: Mouse pressed left at (830, 392)
Screenshot: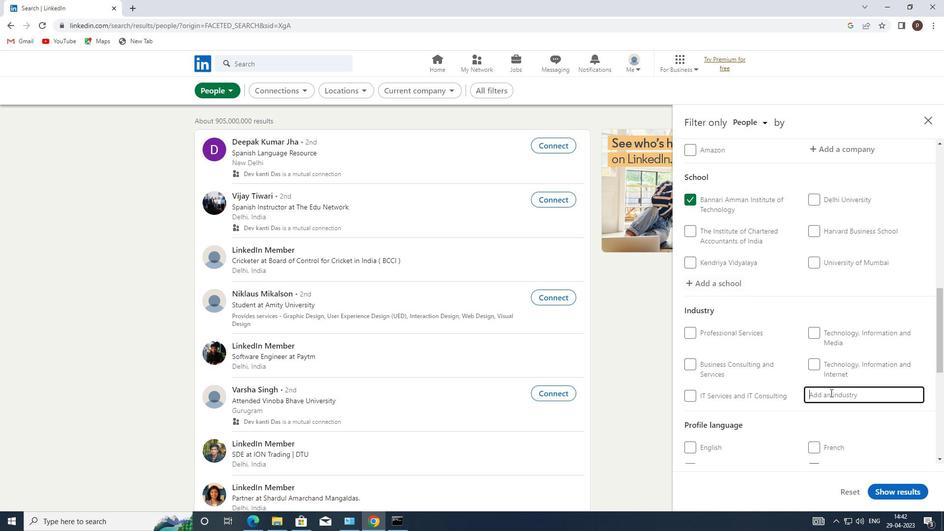 
Action: Key pressed <Key.caps_lock>E<Key.caps_lock>MBEDDED
Screenshot: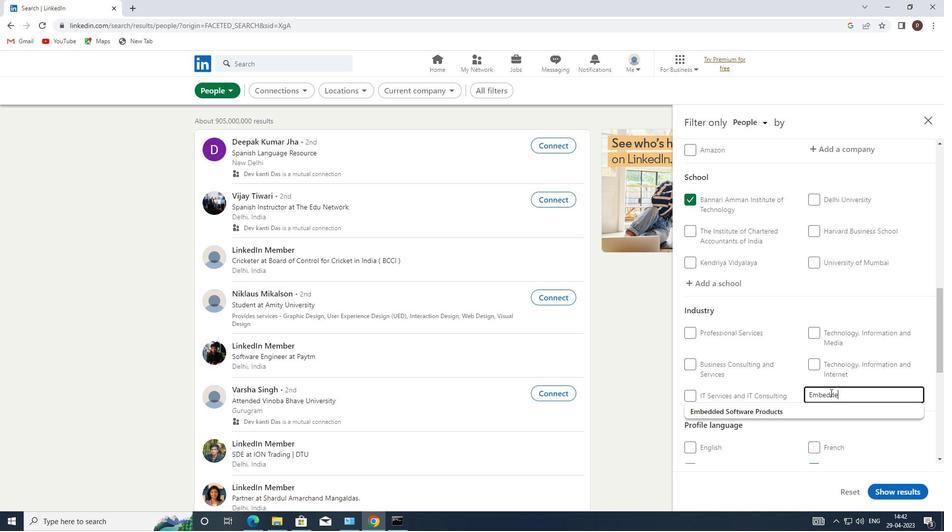 
Action: Mouse moved to (781, 409)
Screenshot: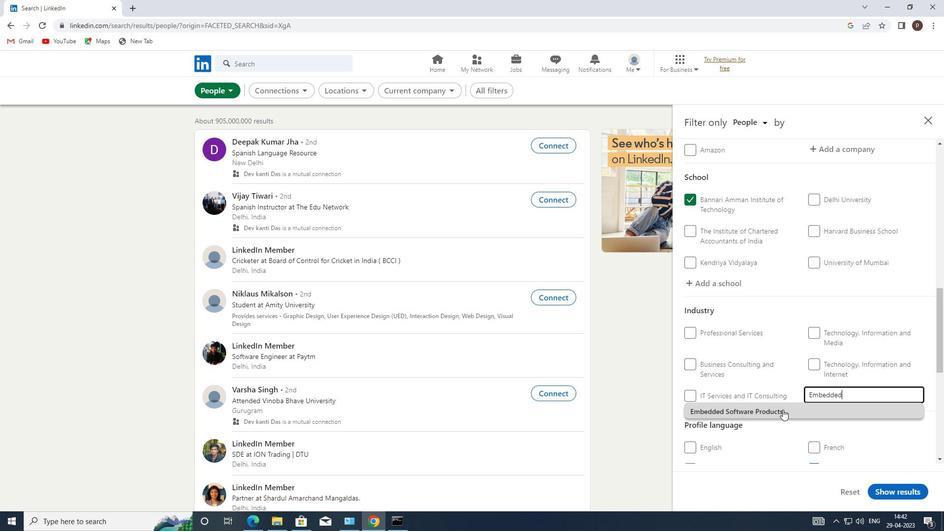 
Action: Mouse pressed left at (781, 409)
Screenshot: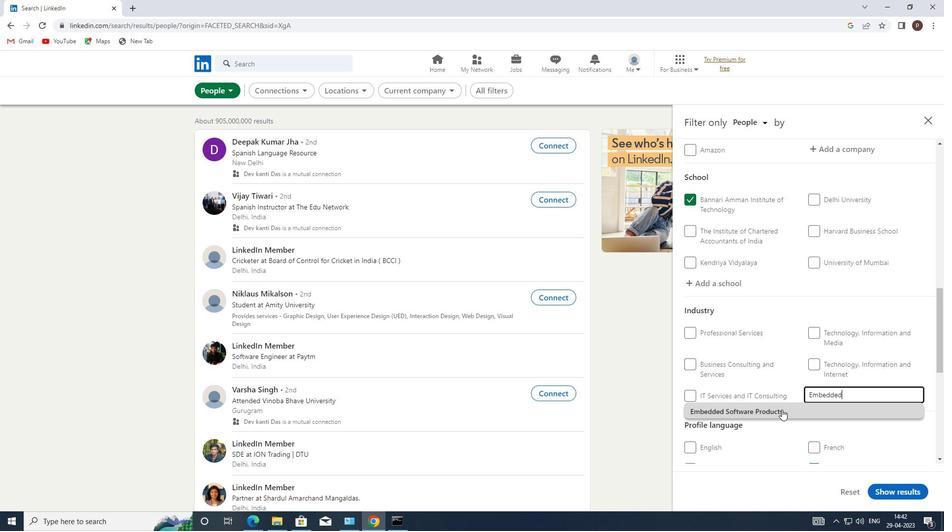 
Action: Mouse moved to (780, 406)
Screenshot: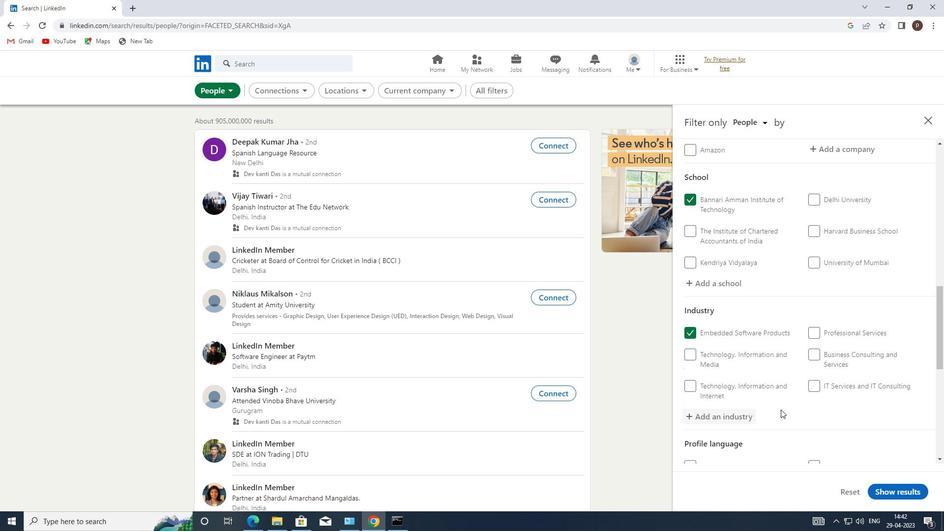 
Action: Mouse scrolled (780, 405) with delta (0, 0)
Screenshot: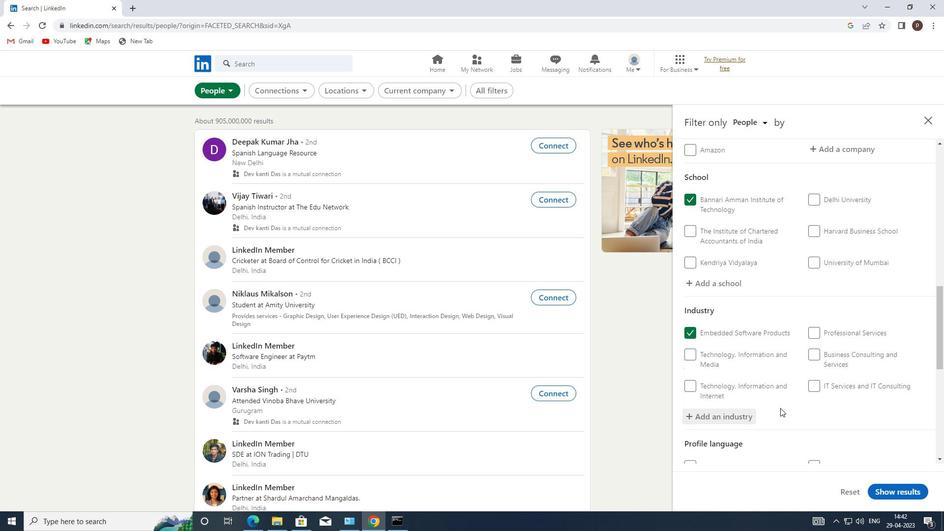 
Action: Mouse scrolled (780, 405) with delta (0, 0)
Screenshot: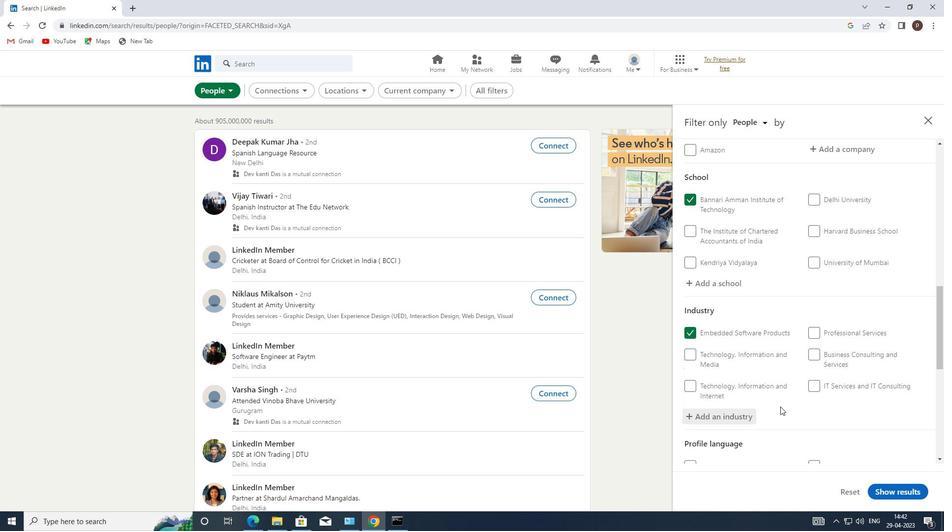 
Action: Mouse moved to (780, 405)
Screenshot: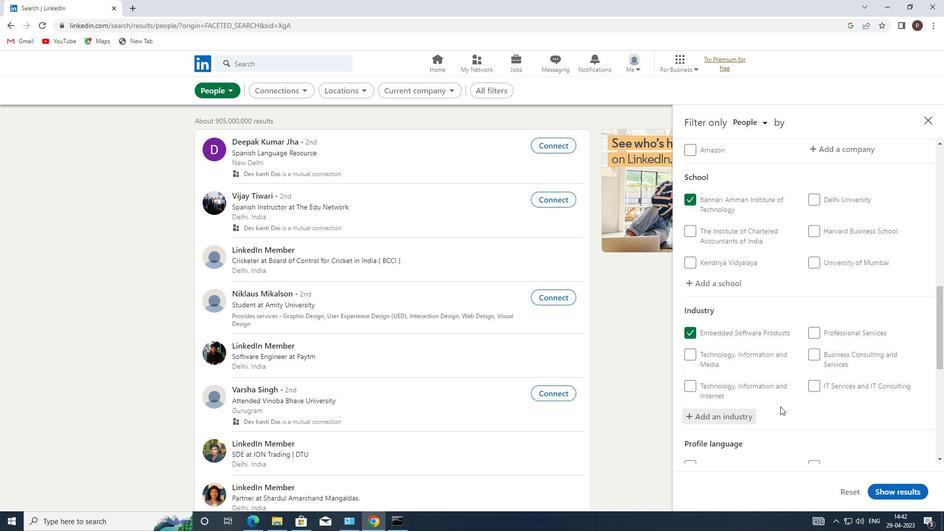 
Action: Mouse scrolled (780, 404) with delta (0, 0)
Screenshot: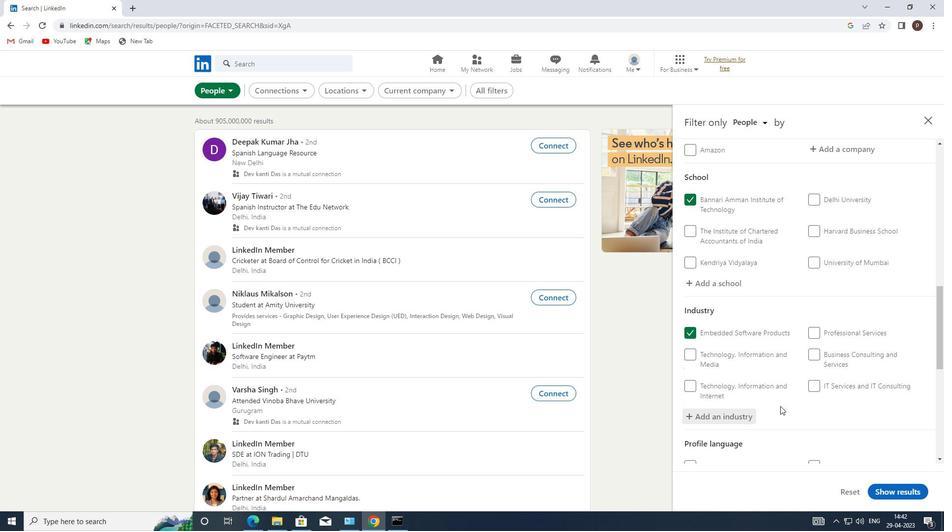 
Action: Mouse moved to (815, 387)
Screenshot: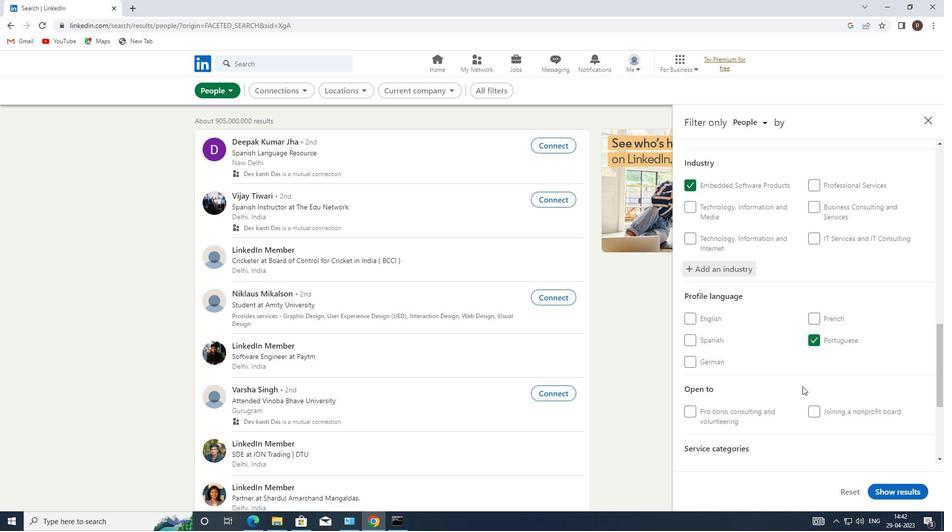 
Action: Mouse scrolled (815, 387) with delta (0, 0)
Screenshot: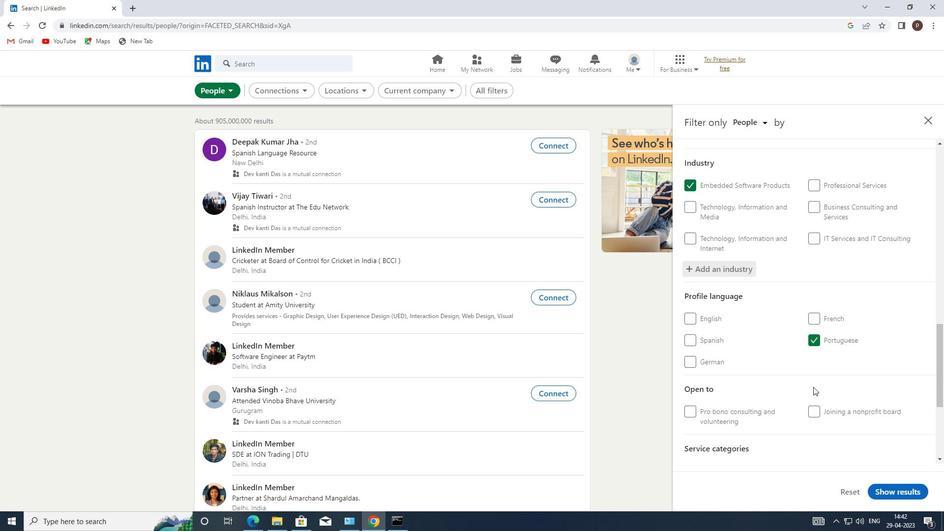 
Action: Mouse scrolled (815, 387) with delta (0, 0)
Screenshot: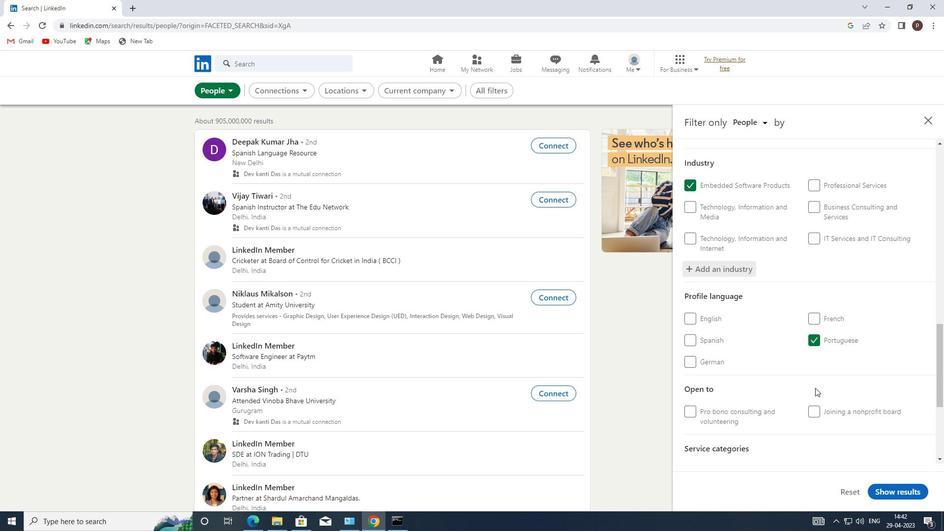 
Action: Mouse moved to (824, 415)
Screenshot: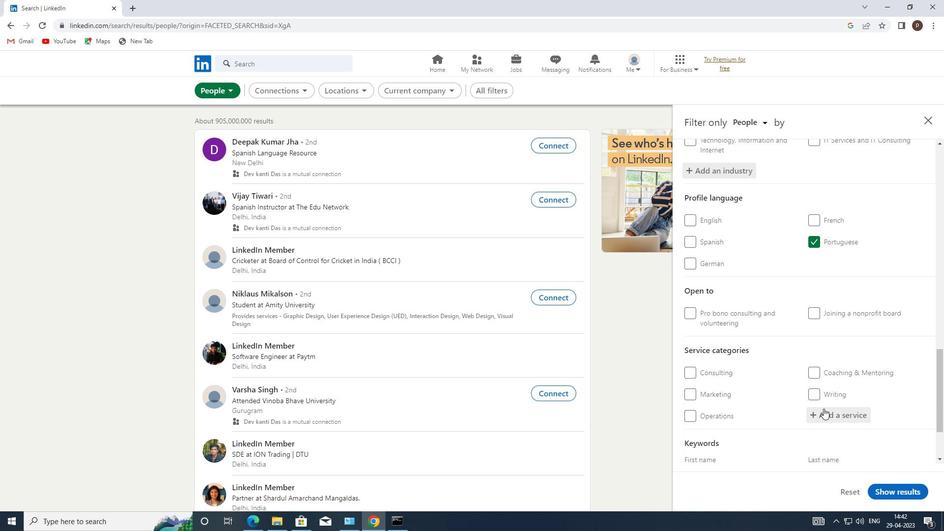 
Action: Mouse pressed left at (824, 415)
Screenshot: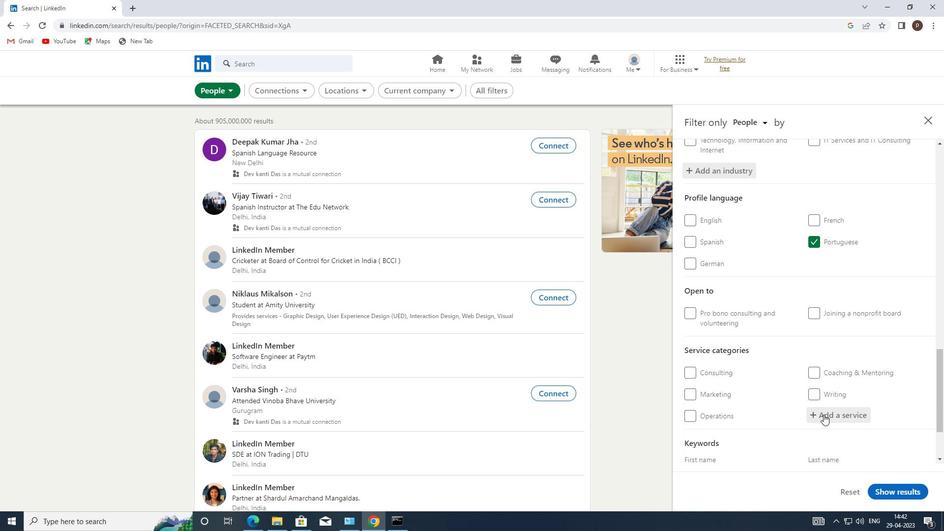 
Action: Mouse pressed left at (824, 415)
Screenshot: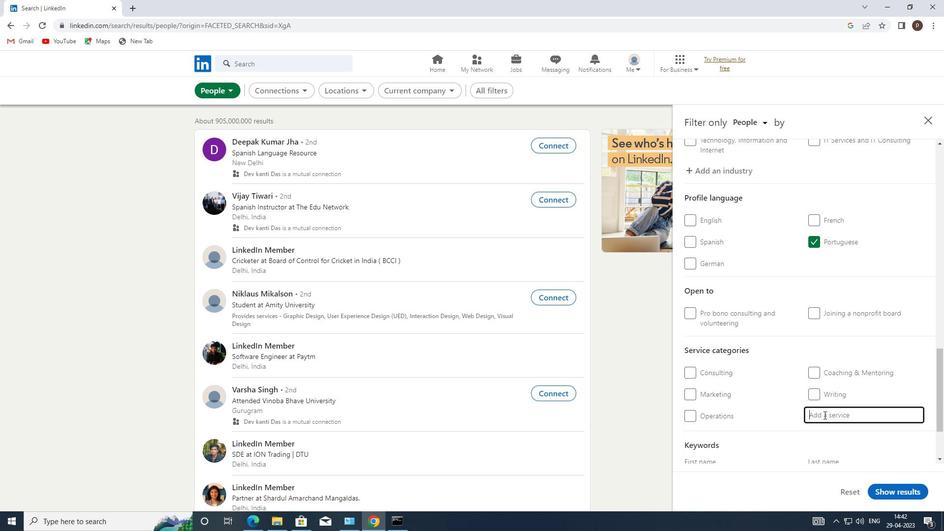 
Action: Key pressed <Key.caps_lock>I<Key.caps_lock>LLU
Screenshot: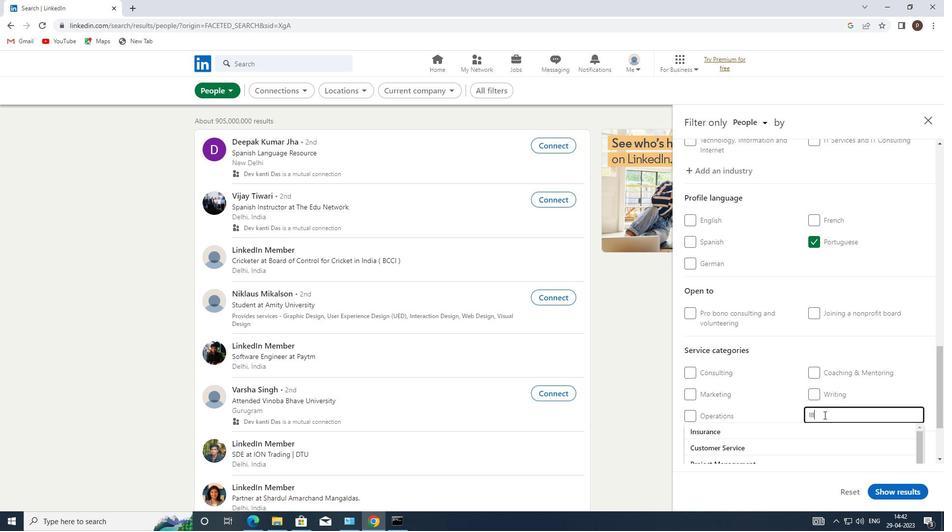 
Action: Mouse moved to (741, 429)
Screenshot: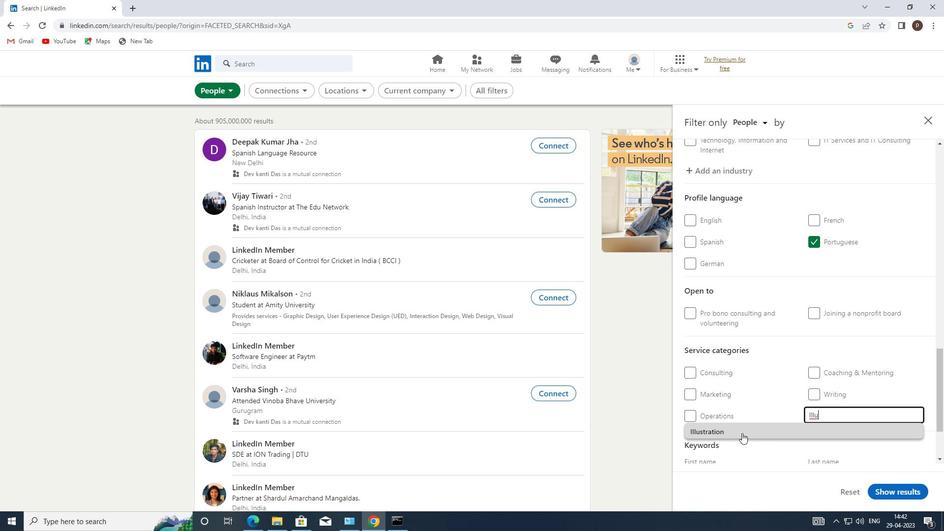 
Action: Mouse pressed left at (741, 429)
Screenshot: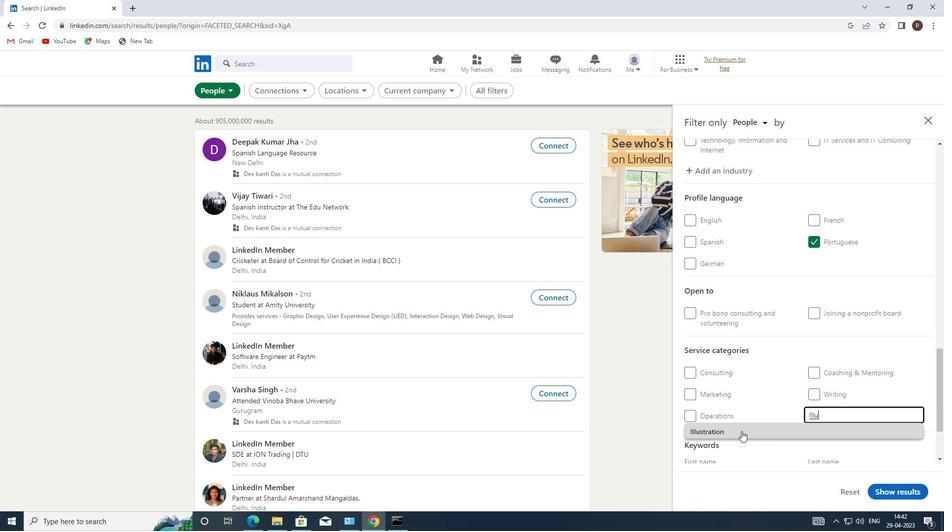 
Action: Mouse moved to (741, 427)
Screenshot: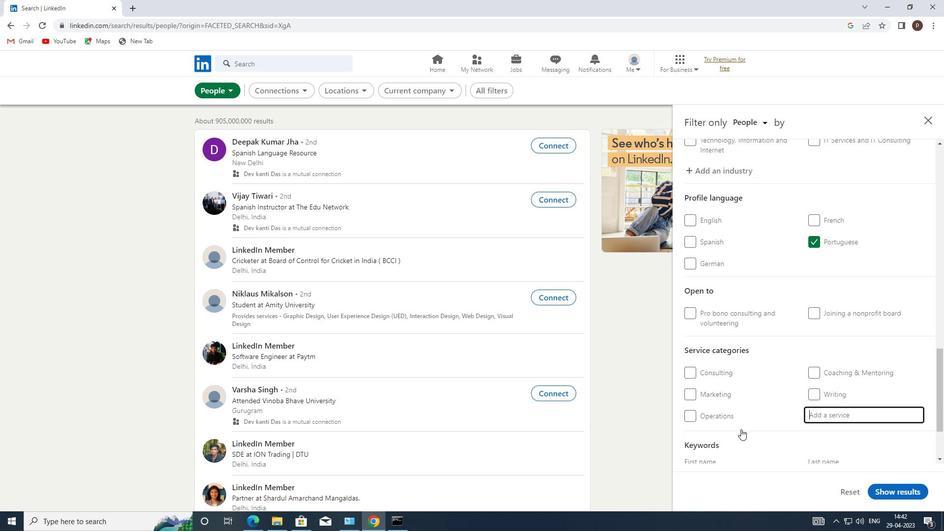 
Action: Mouse scrolled (741, 427) with delta (0, 0)
Screenshot: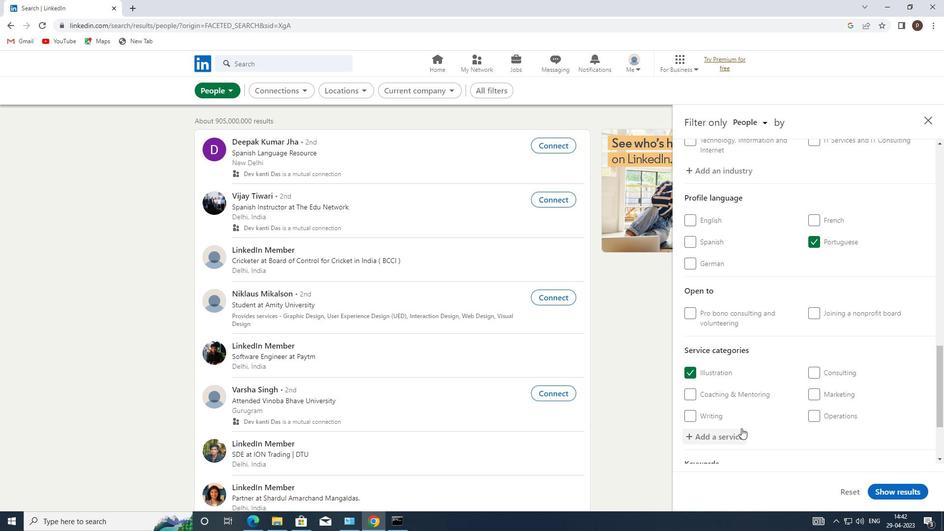 
Action: Mouse scrolled (741, 427) with delta (0, 0)
Screenshot: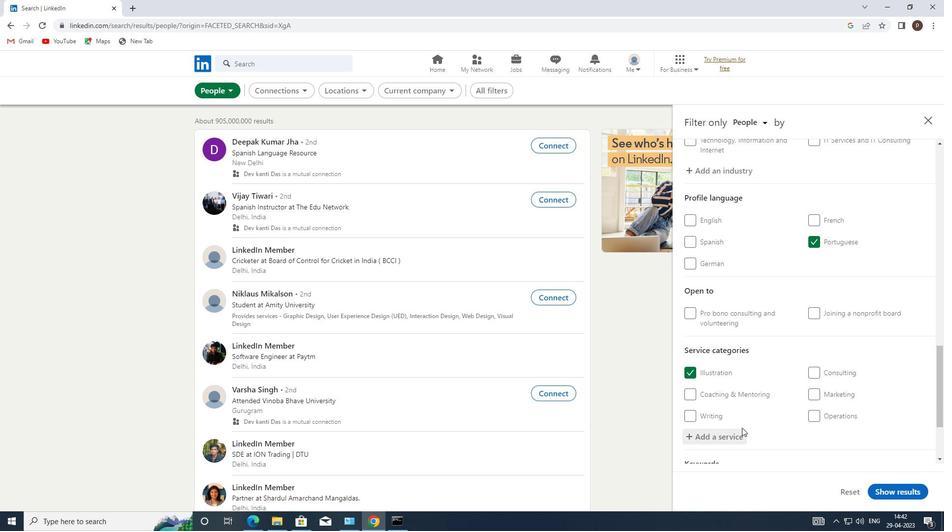 
Action: Mouse scrolled (741, 427) with delta (0, 0)
Screenshot: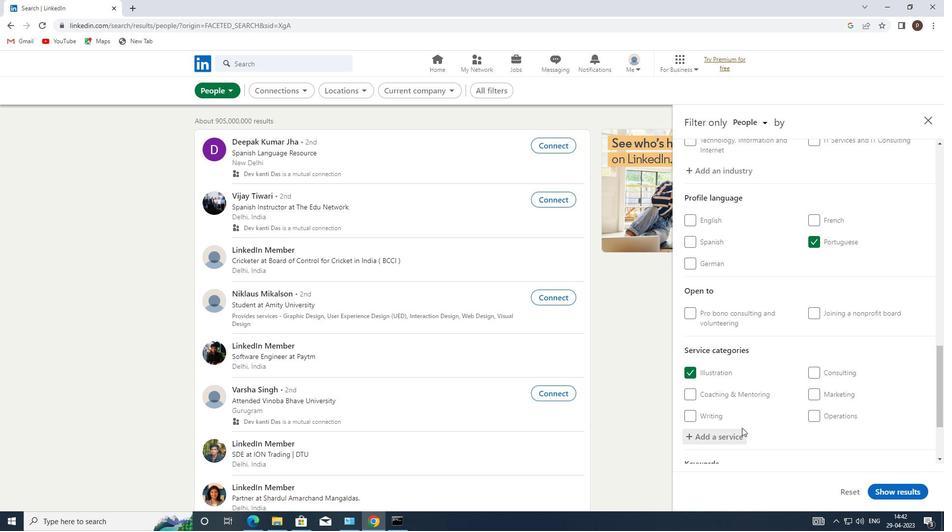 
Action: Mouse scrolled (741, 427) with delta (0, 0)
Screenshot: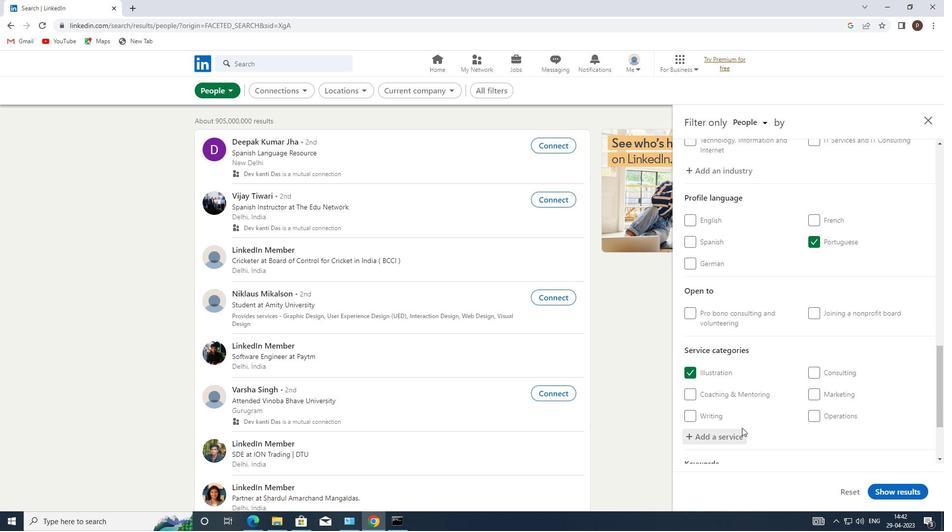 
Action: Mouse moved to (721, 419)
Screenshot: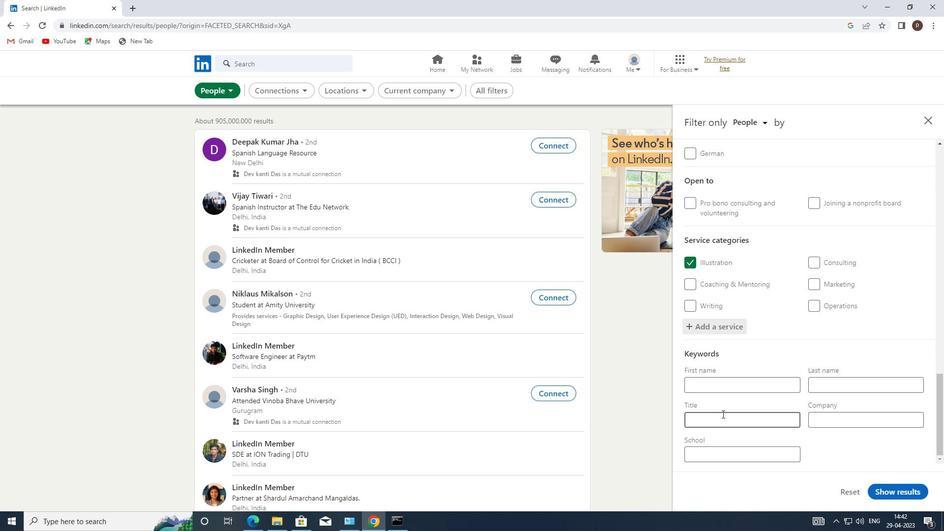 
Action: Mouse pressed left at (721, 419)
Screenshot: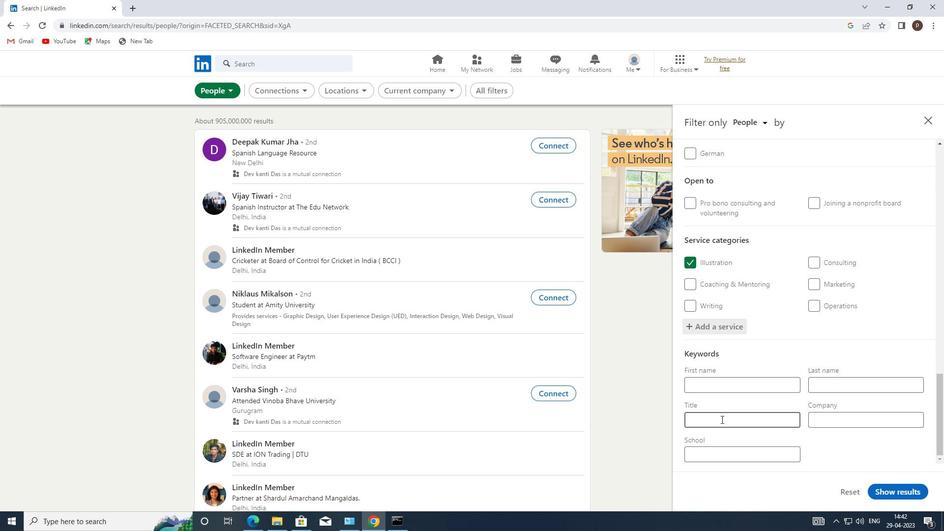 
Action: Key pressed <Key.caps_lock>B<Key.caps_lock>IOSTATISTICIAN<Key.space>
Screenshot: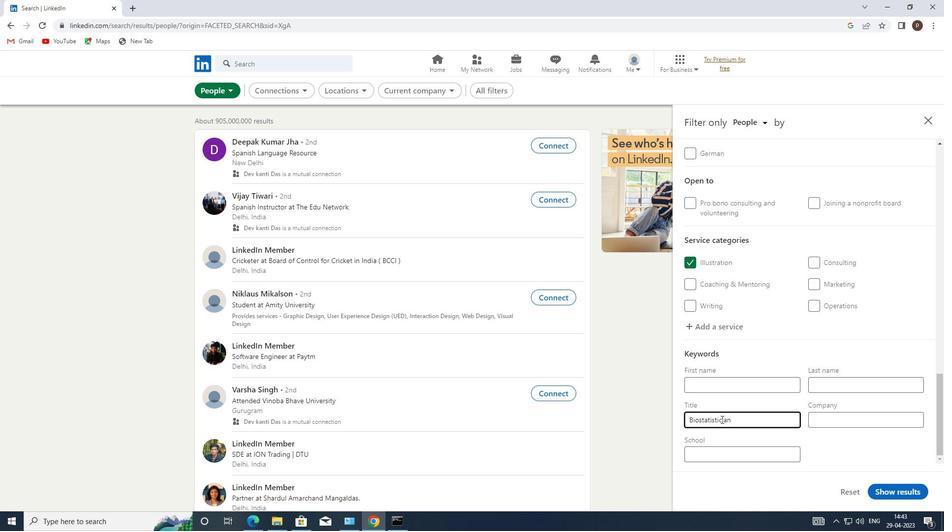 
Action: Mouse moved to (884, 484)
Screenshot: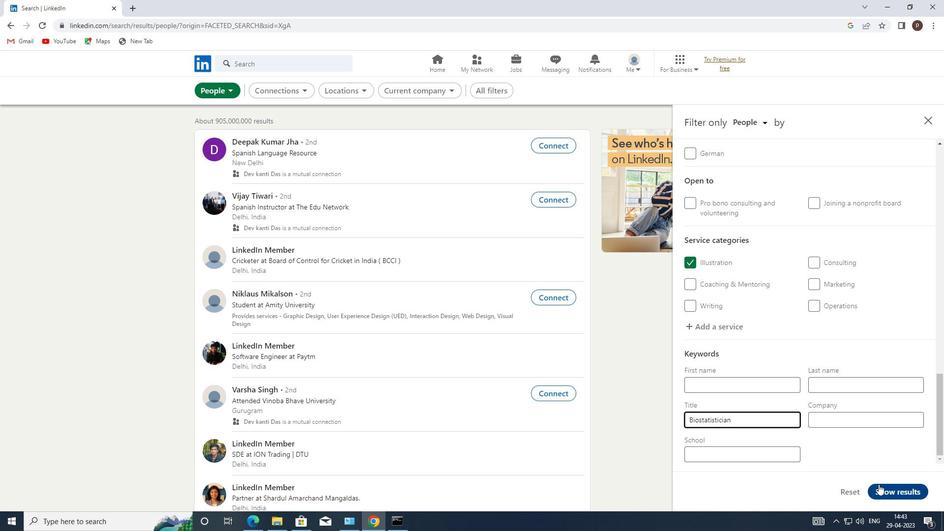 
Action: Mouse pressed left at (884, 484)
Screenshot: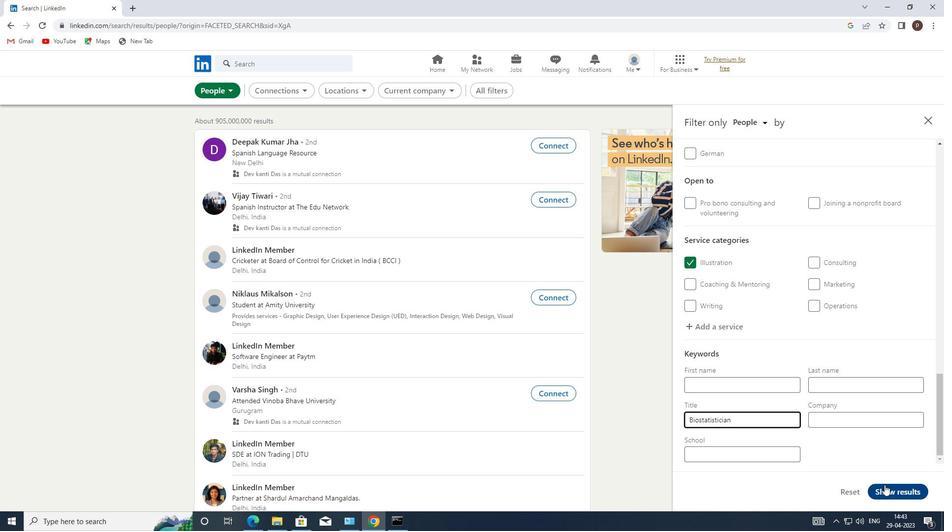 
